Task: Create a due date automation trigger when advanced on, 2 working days after a card is due add dates starting in less than 1 days at 11:00 AM.
Action: Mouse moved to (971, 300)
Screenshot: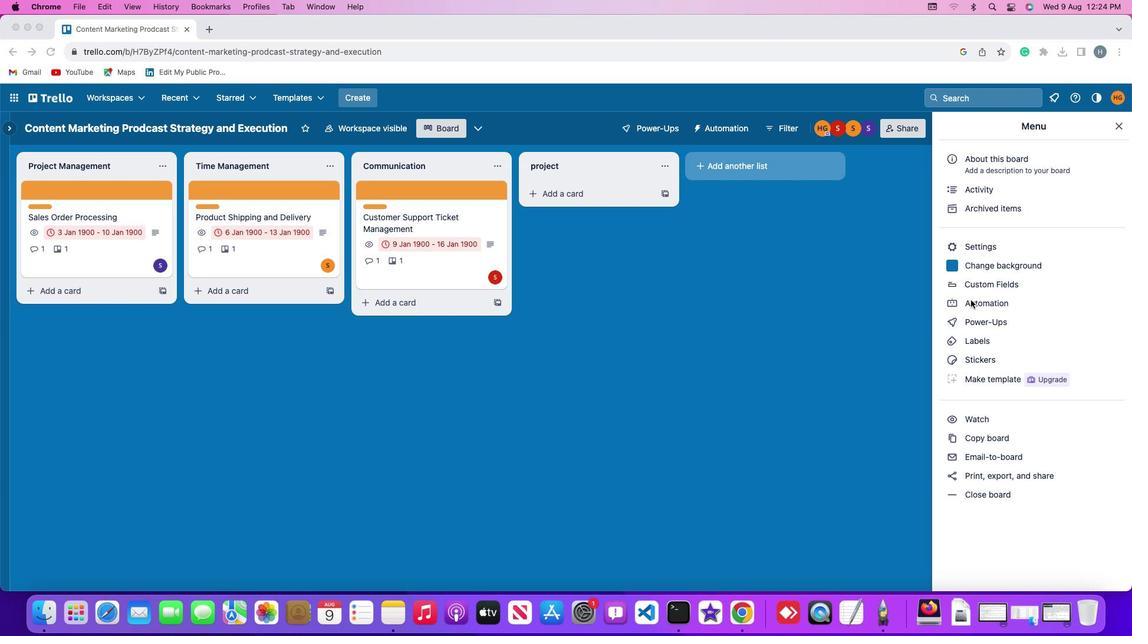 
Action: Mouse pressed left at (971, 300)
Screenshot: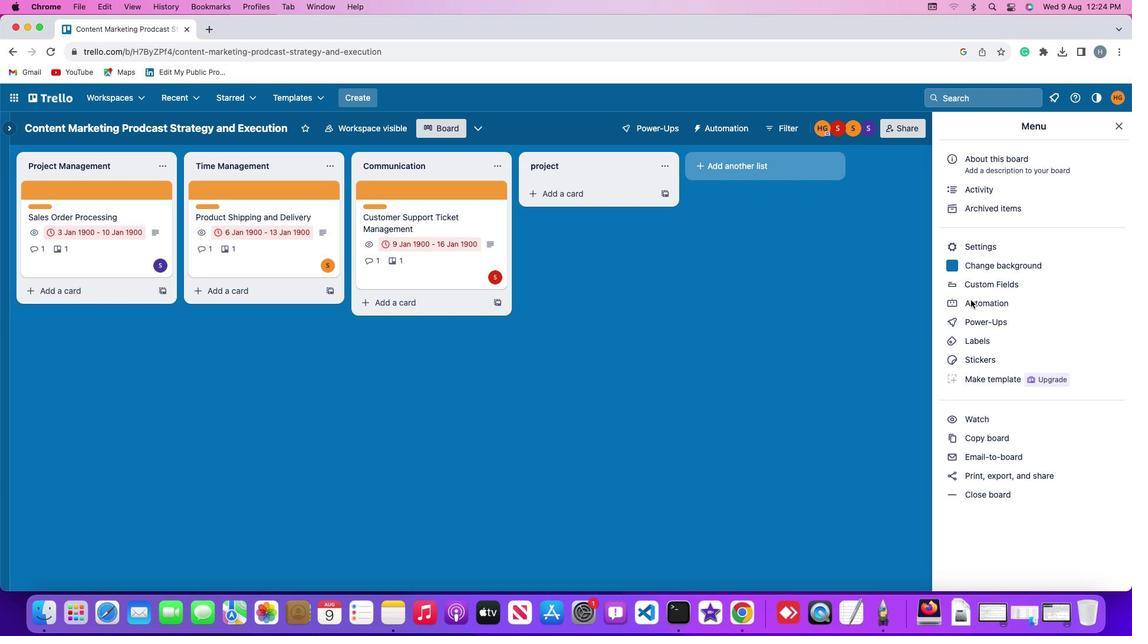 
Action: Mouse pressed left at (971, 300)
Screenshot: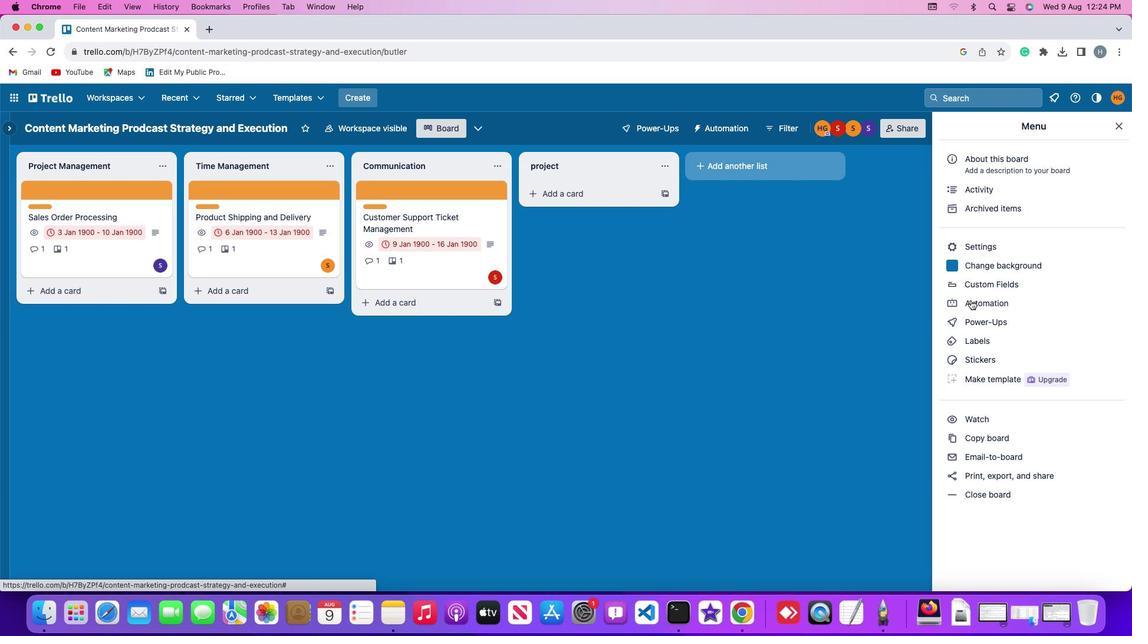 
Action: Mouse moved to (54, 276)
Screenshot: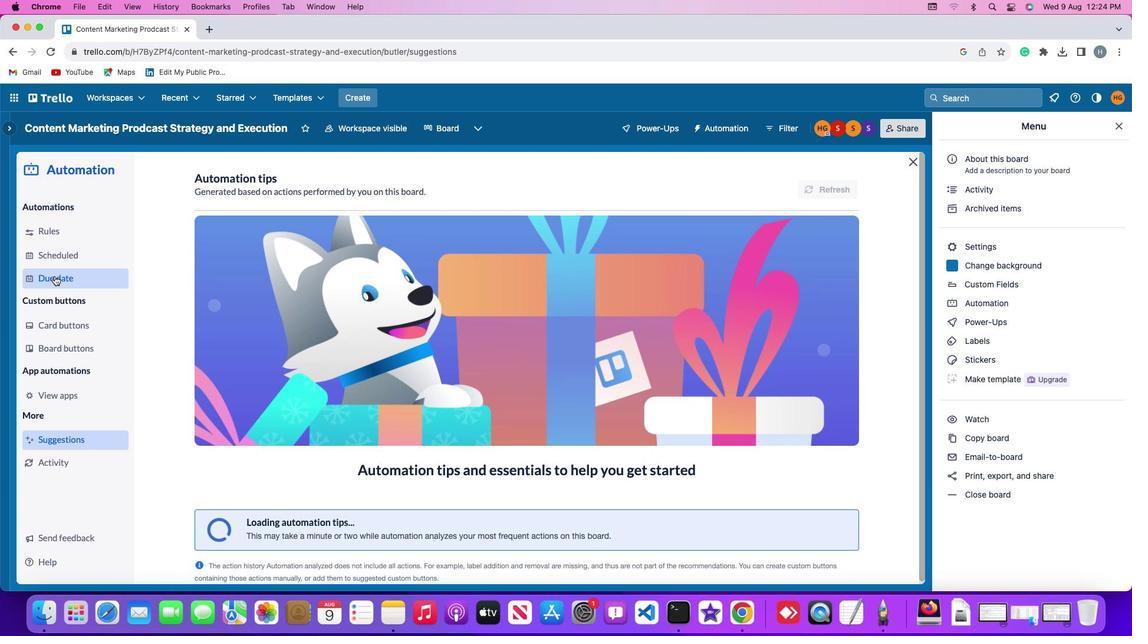 
Action: Mouse pressed left at (54, 276)
Screenshot: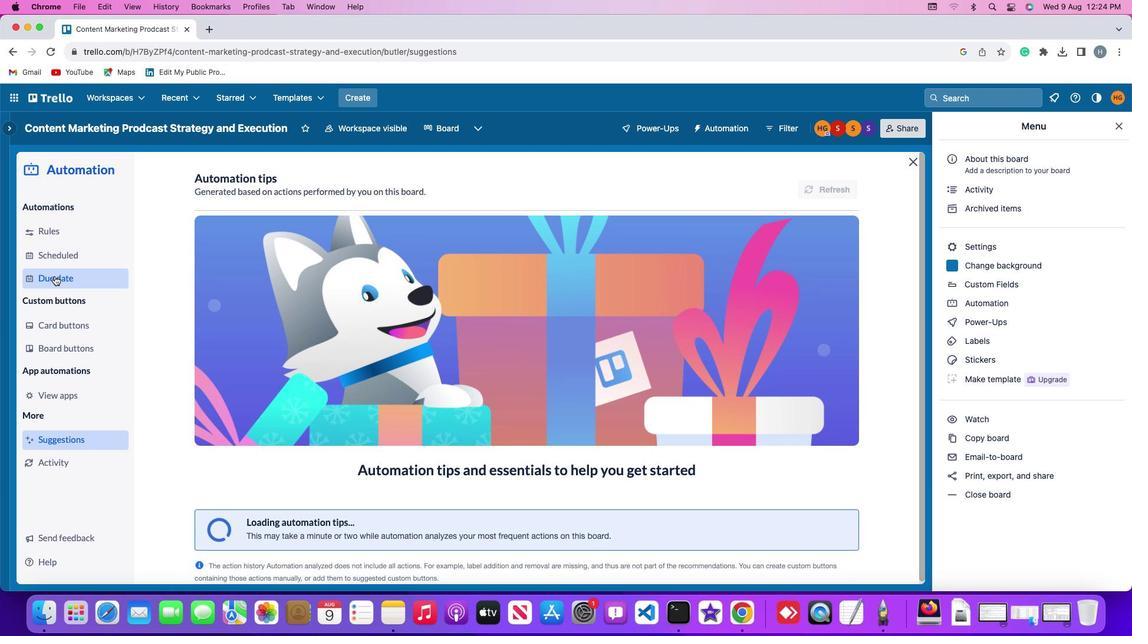 
Action: Mouse moved to (795, 182)
Screenshot: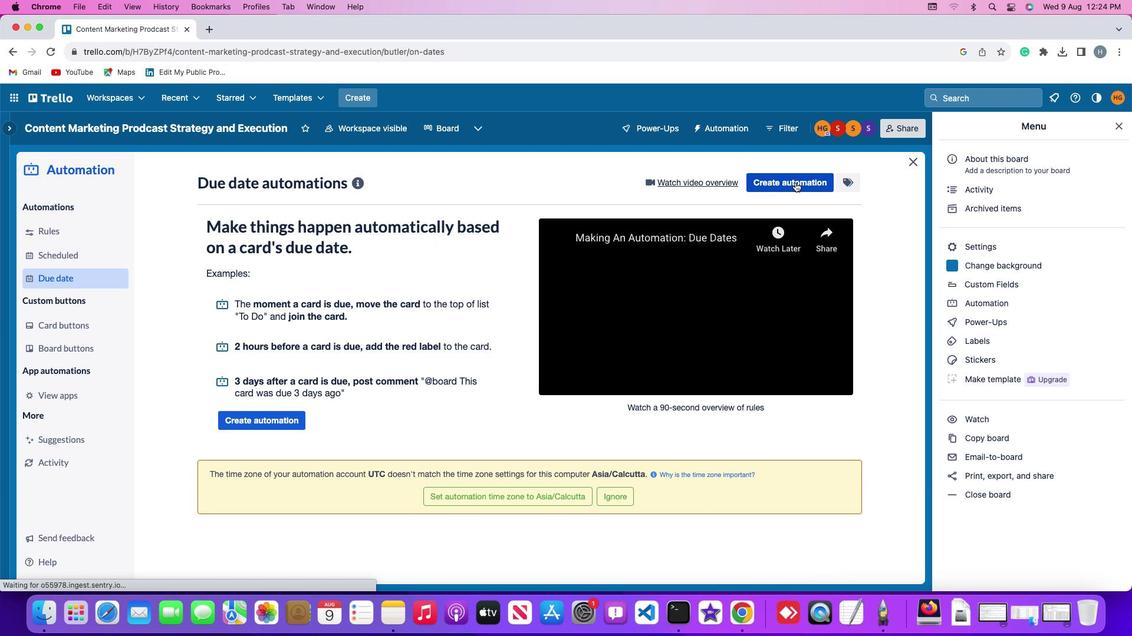 
Action: Mouse pressed left at (795, 182)
Screenshot: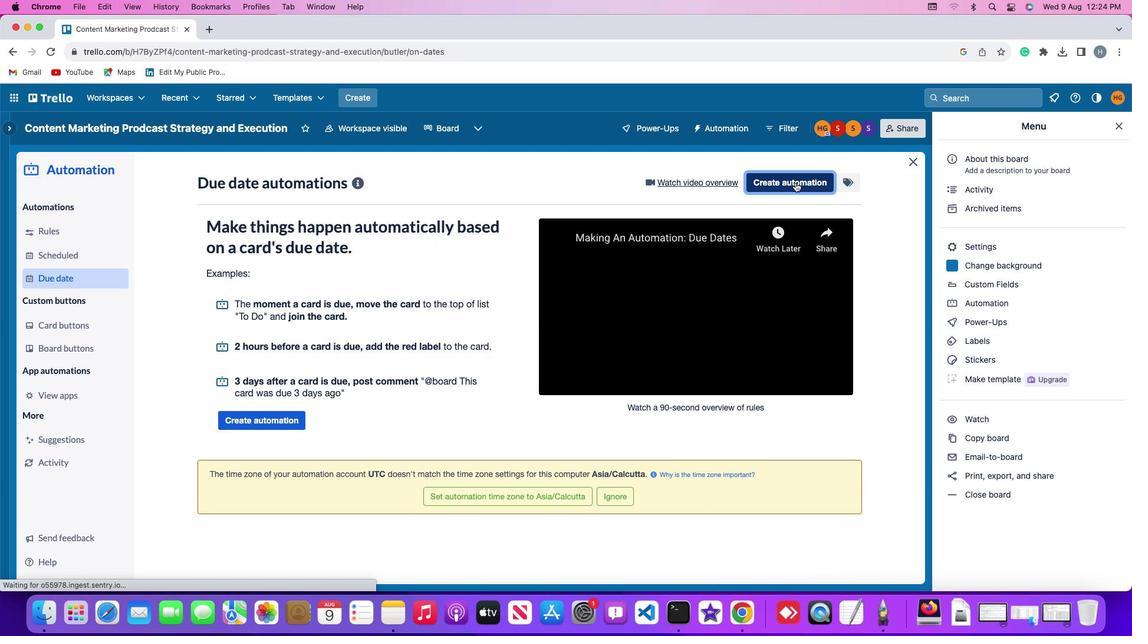 
Action: Mouse moved to (352, 293)
Screenshot: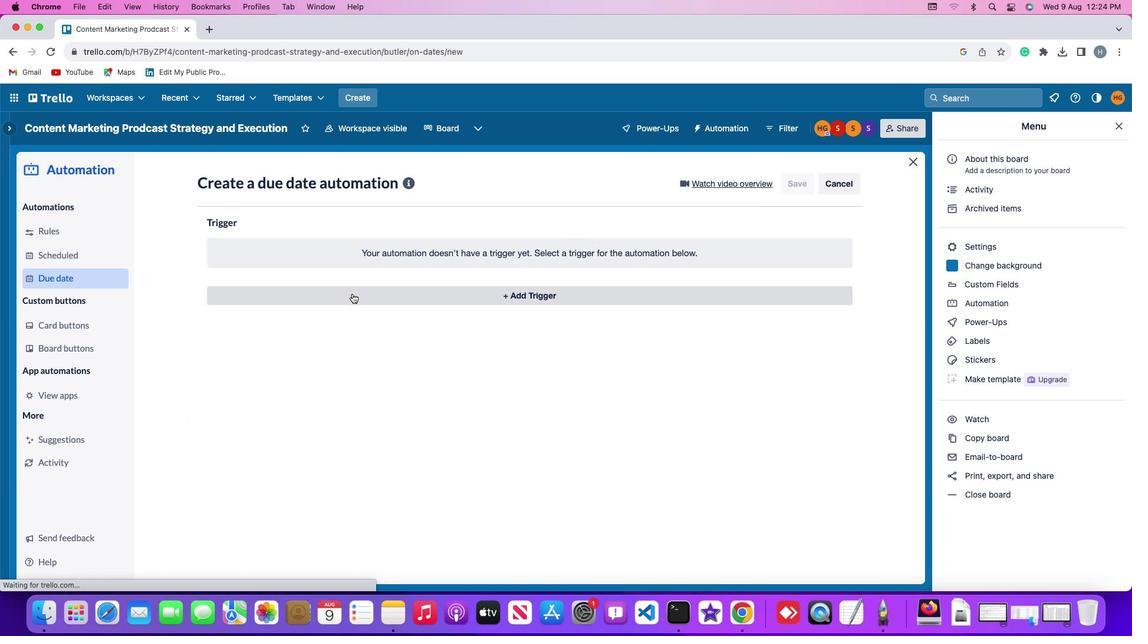 
Action: Mouse pressed left at (352, 293)
Screenshot: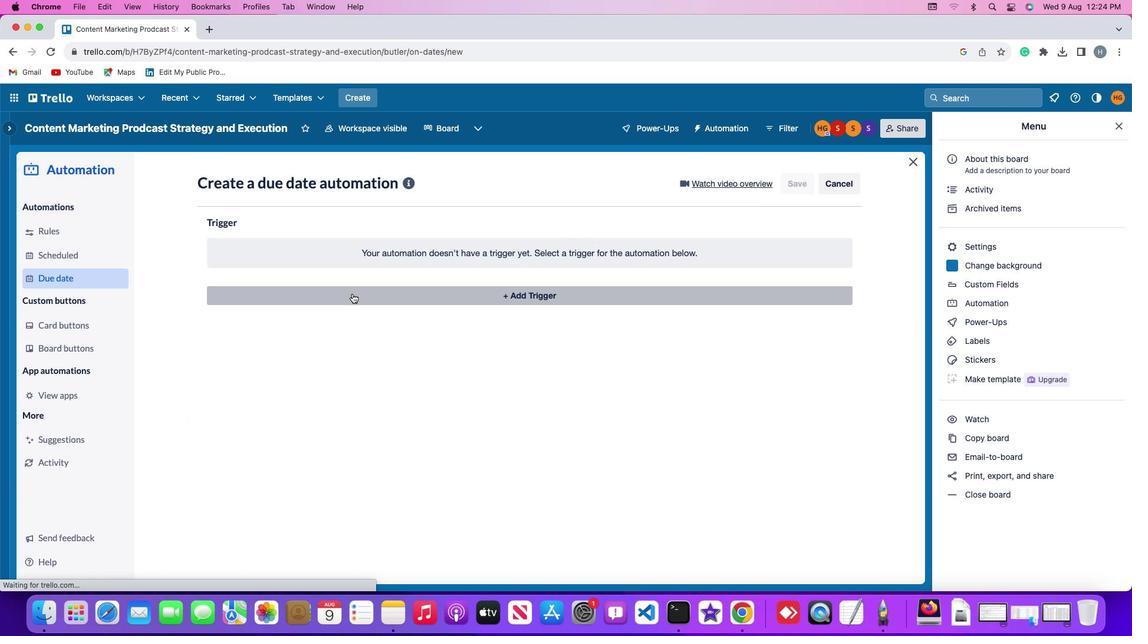 
Action: Mouse moved to (232, 472)
Screenshot: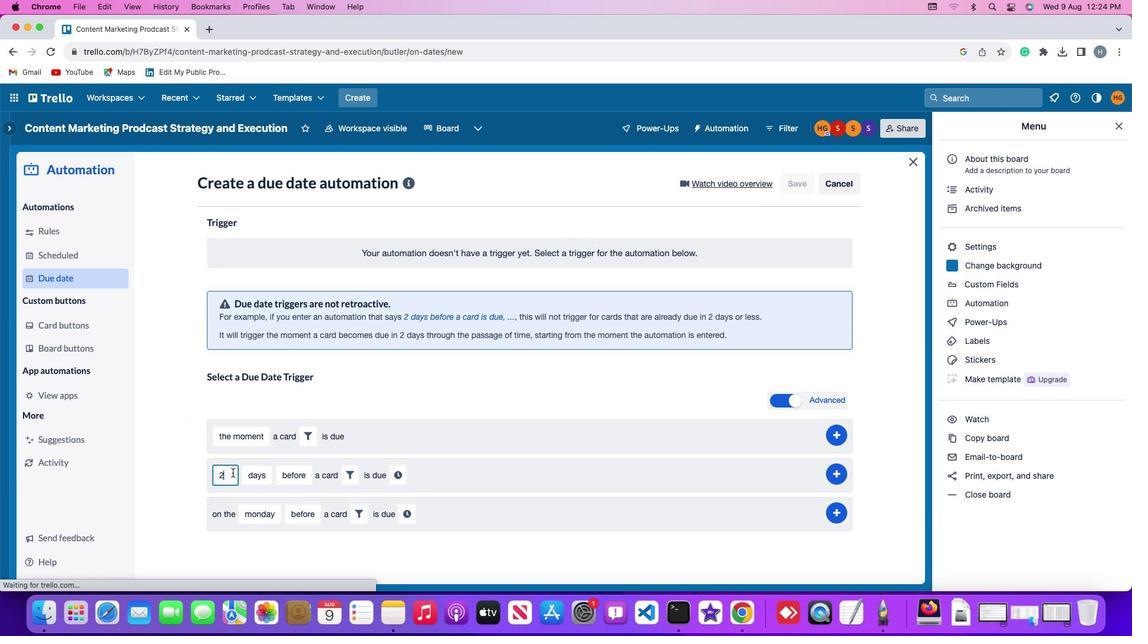 
Action: Mouse pressed left at (232, 472)
Screenshot: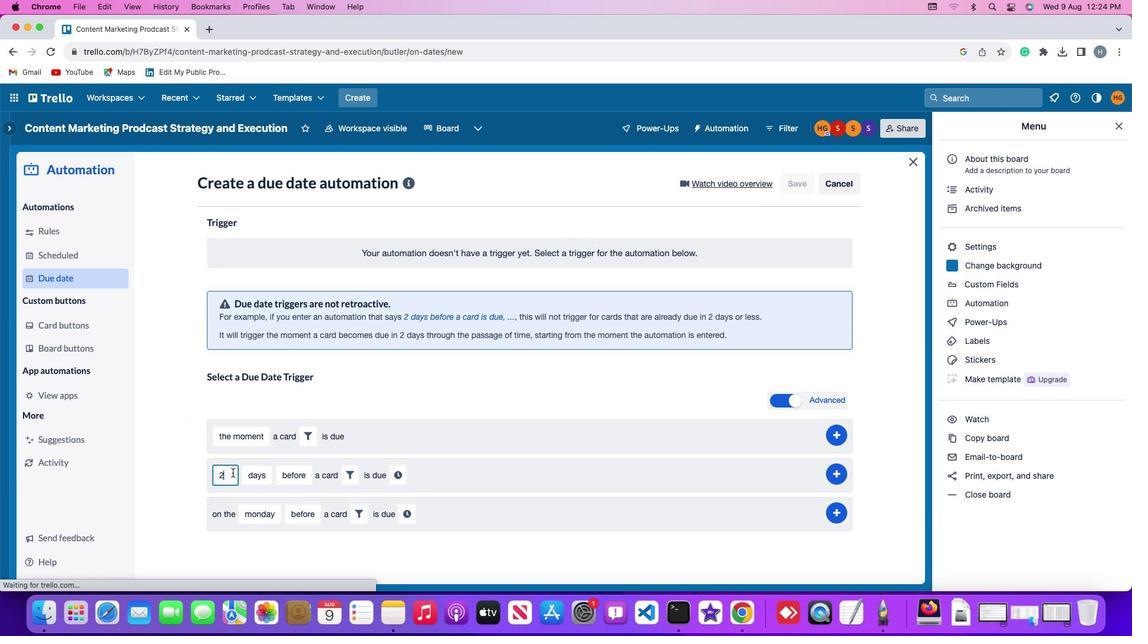 
Action: Mouse moved to (231, 472)
Screenshot: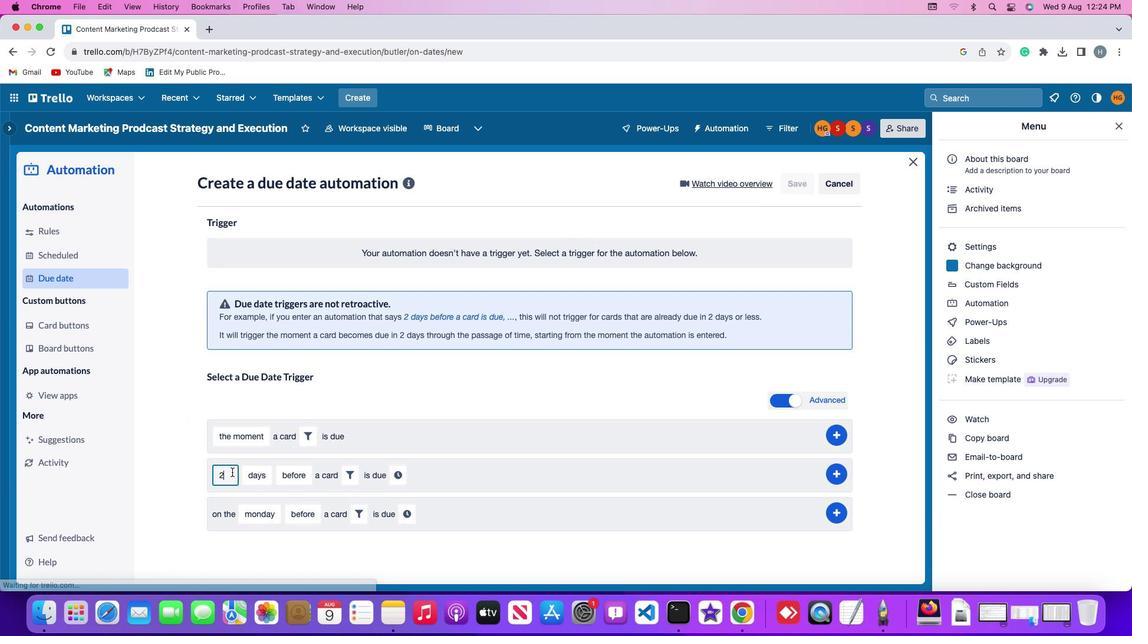 
Action: Key pressed Key.backspace
Screenshot: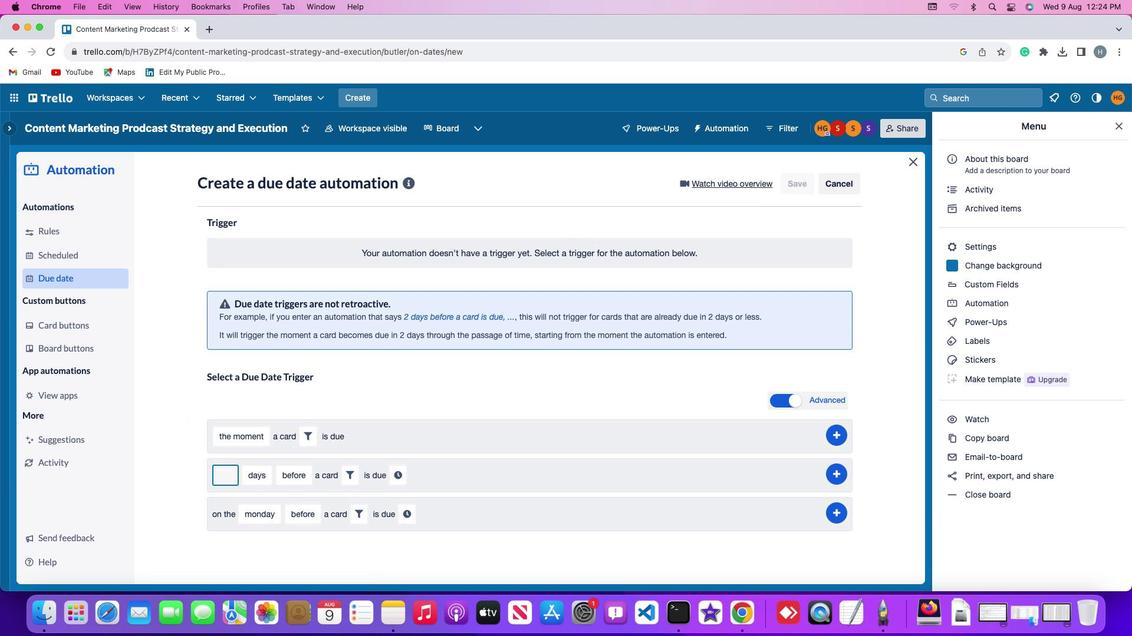 
Action: Mouse moved to (231, 472)
Screenshot: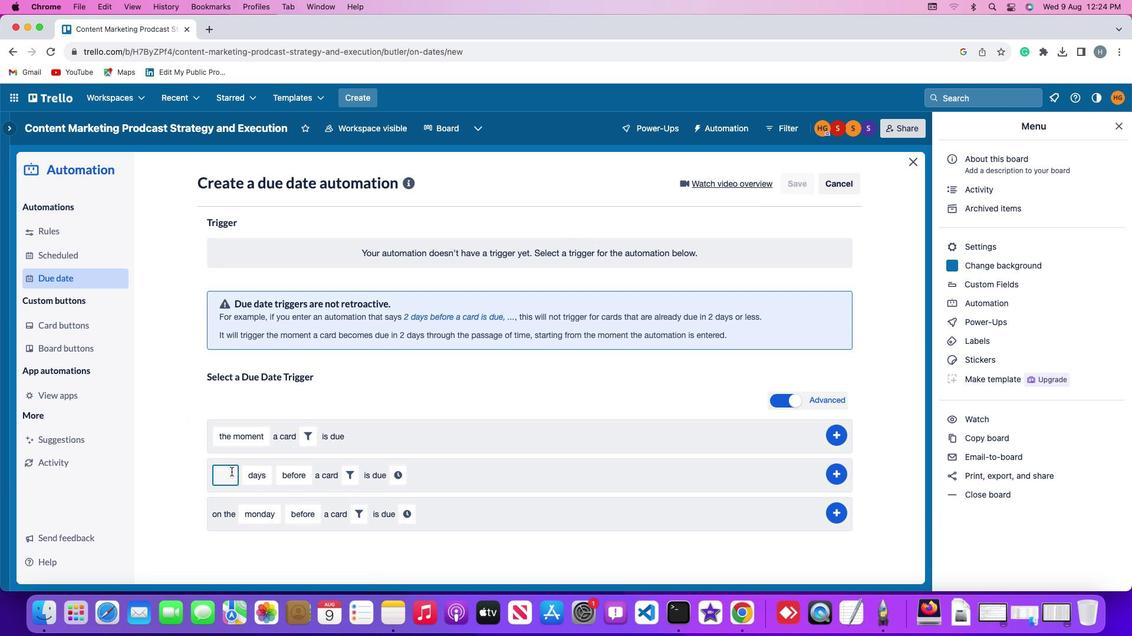 
Action: Key pressed '2'
Screenshot: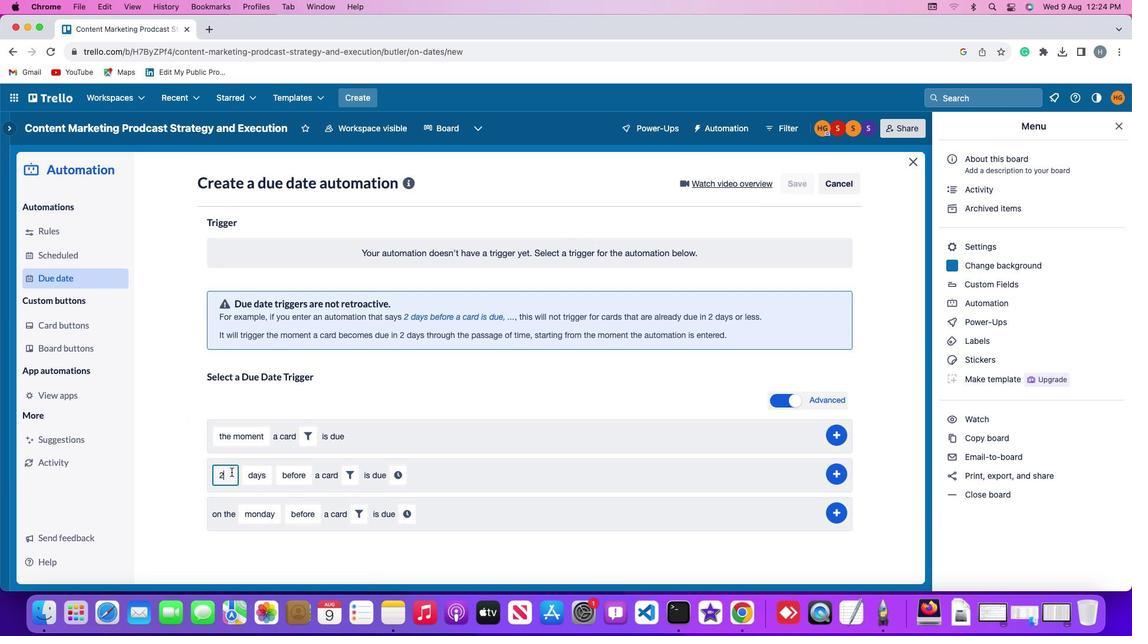 
Action: Mouse moved to (252, 476)
Screenshot: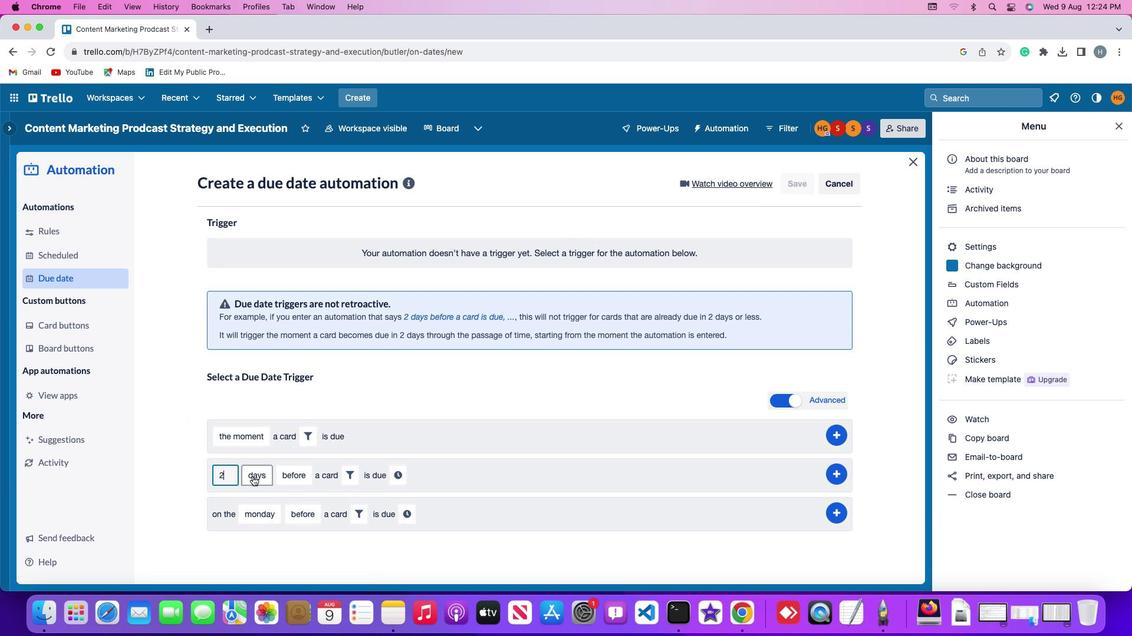 
Action: Mouse pressed left at (252, 476)
Screenshot: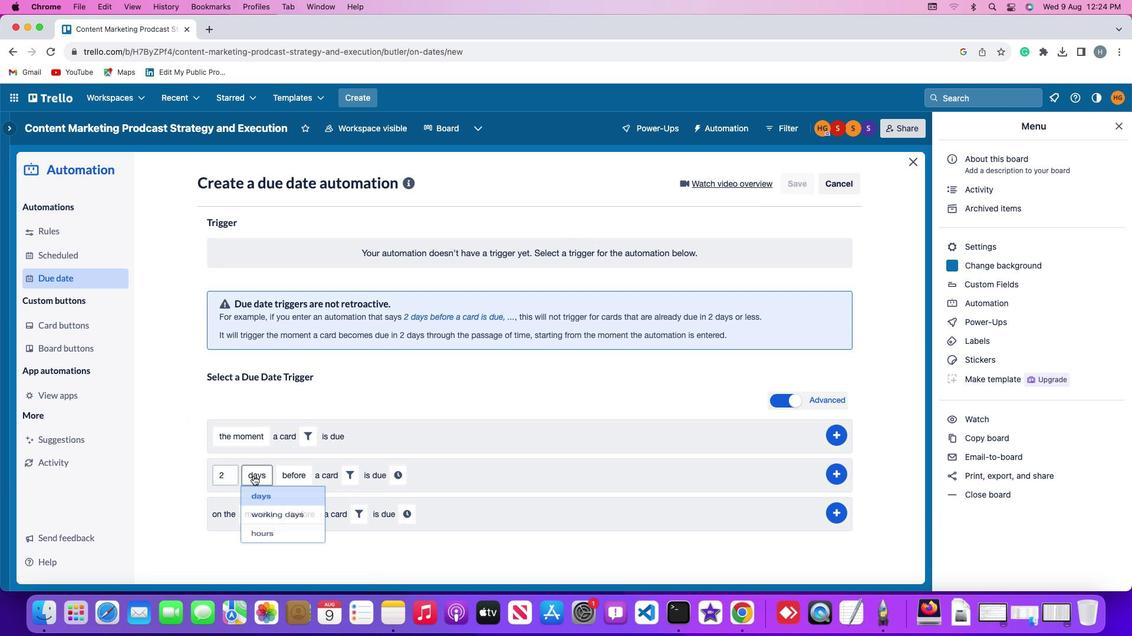 
Action: Mouse moved to (268, 518)
Screenshot: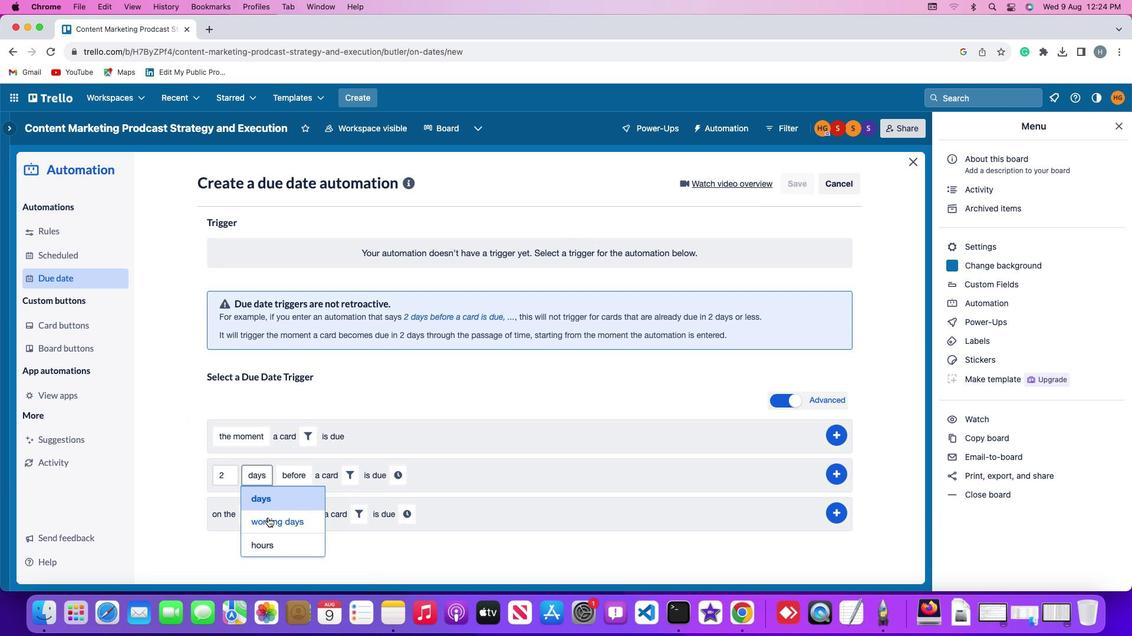 
Action: Mouse pressed left at (268, 518)
Screenshot: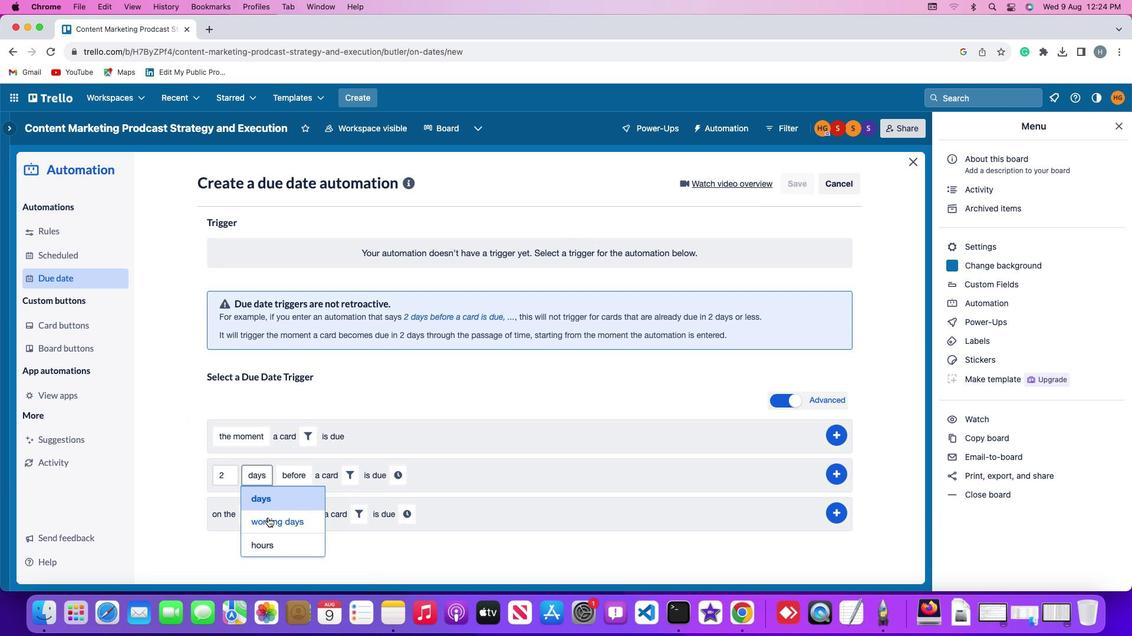 
Action: Mouse moved to (318, 478)
Screenshot: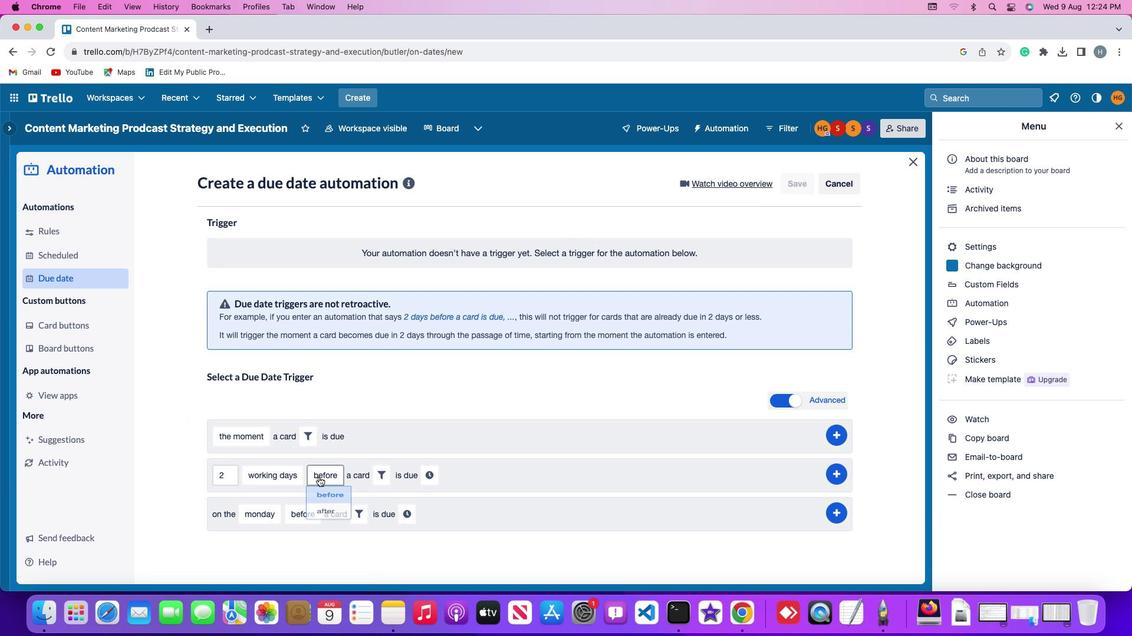 
Action: Mouse pressed left at (318, 478)
Screenshot: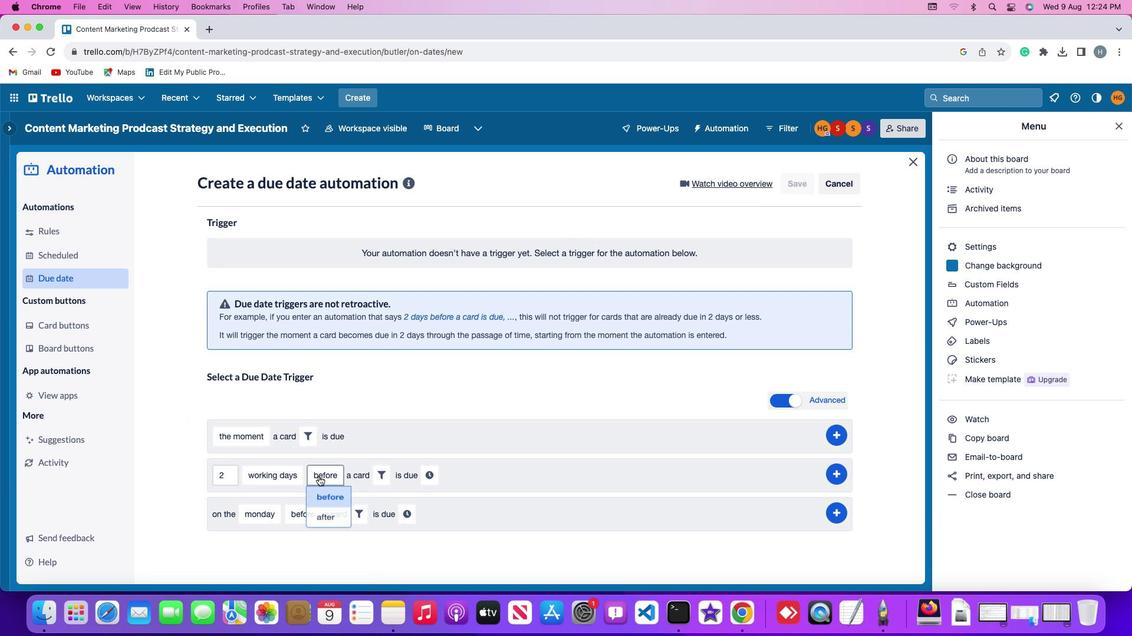 
Action: Mouse moved to (323, 524)
Screenshot: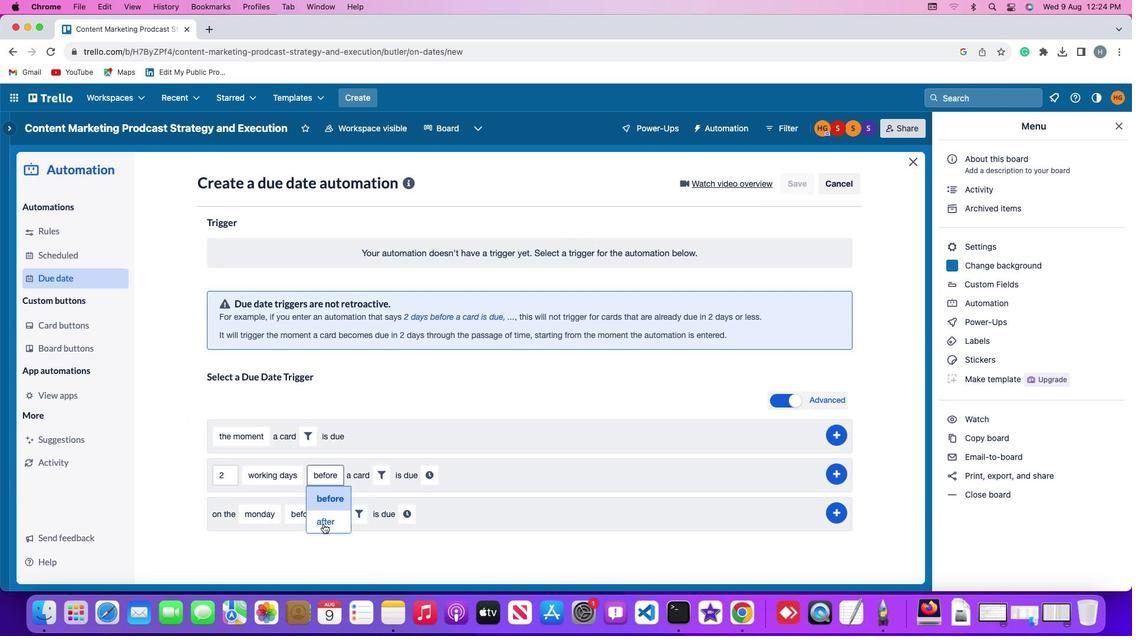 
Action: Mouse pressed left at (323, 524)
Screenshot: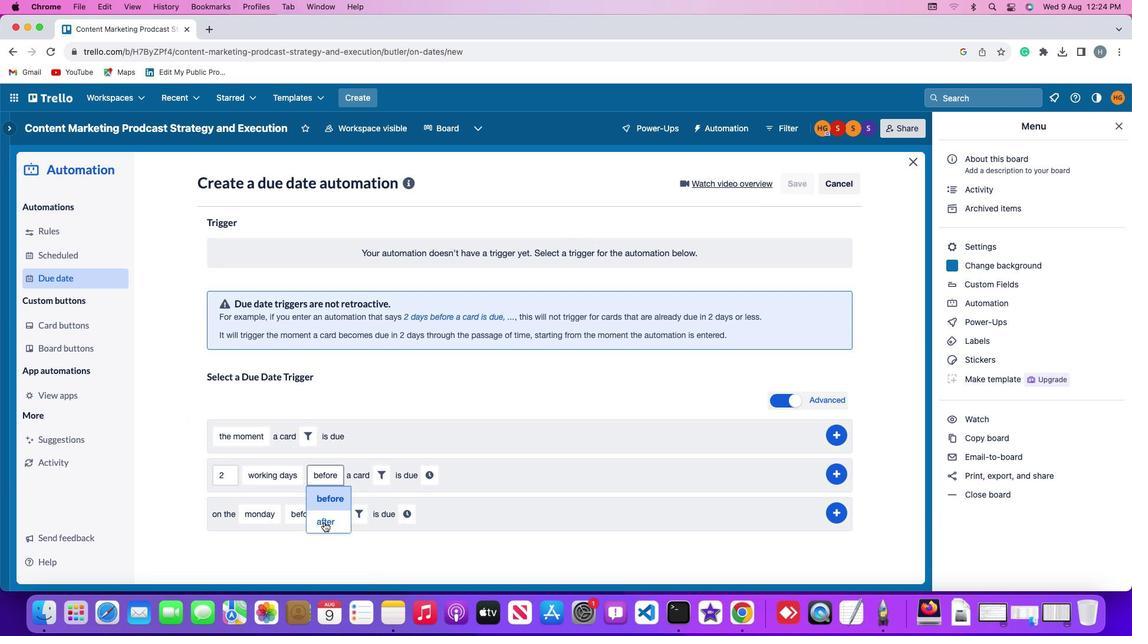 
Action: Mouse moved to (371, 471)
Screenshot: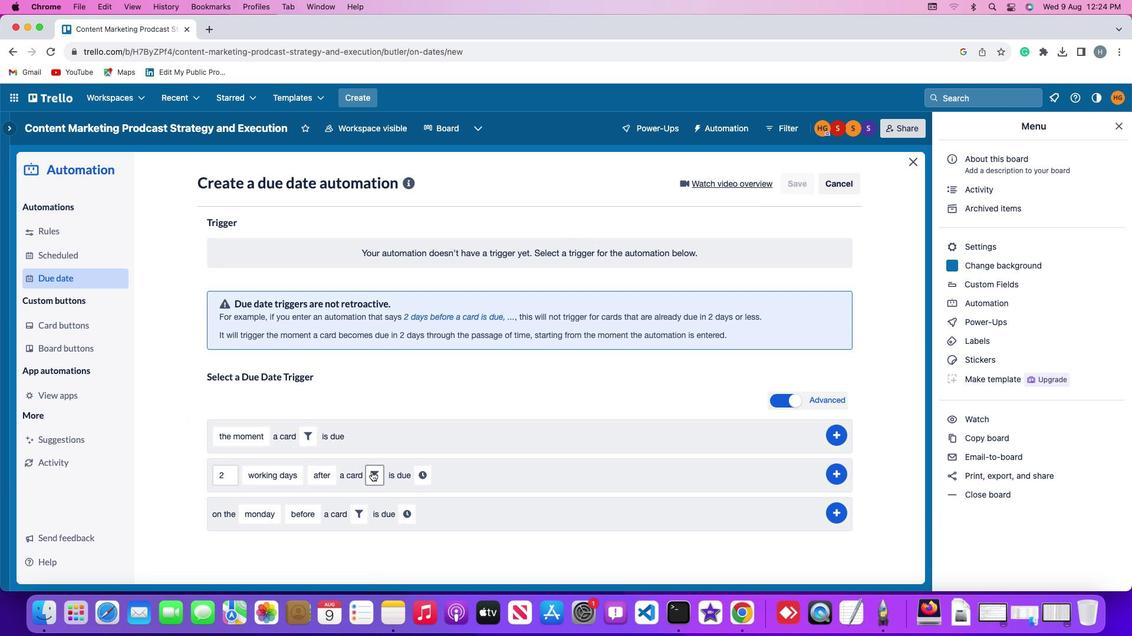 
Action: Mouse pressed left at (371, 471)
Screenshot: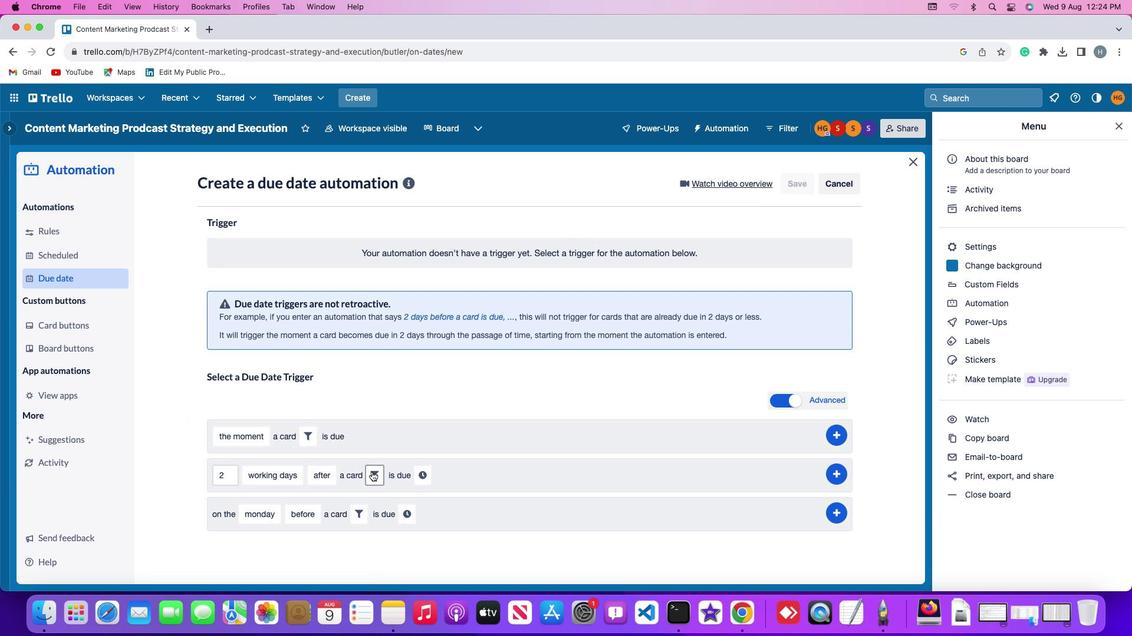 
Action: Mouse moved to (442, 514)
Screenshot: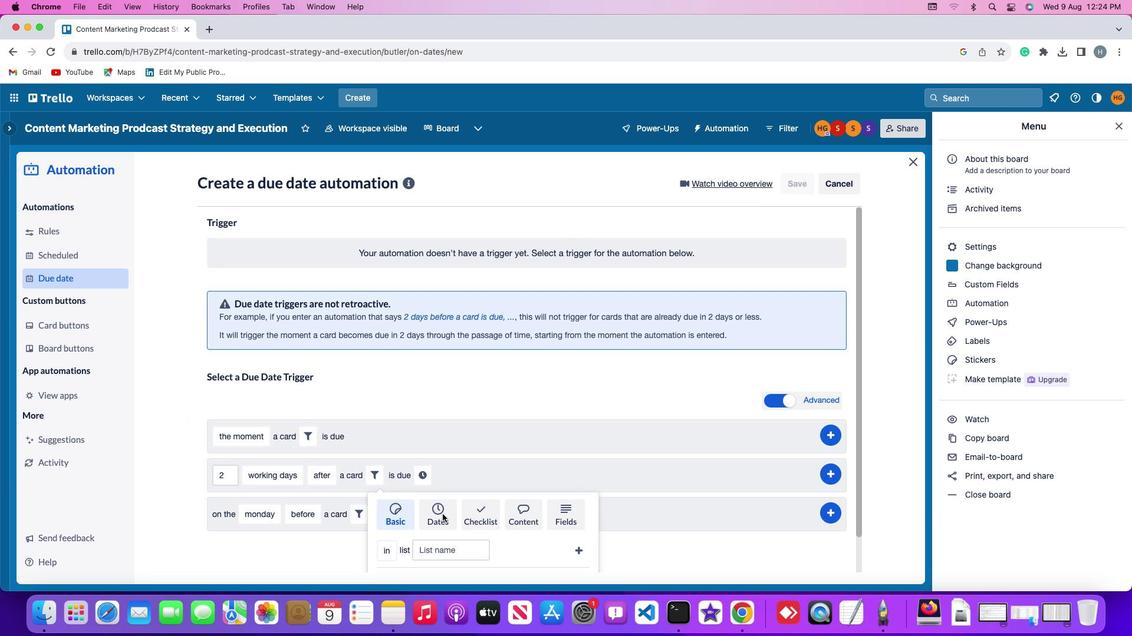 
Action: Mouse pressed left at (442, 514)
Screenshot: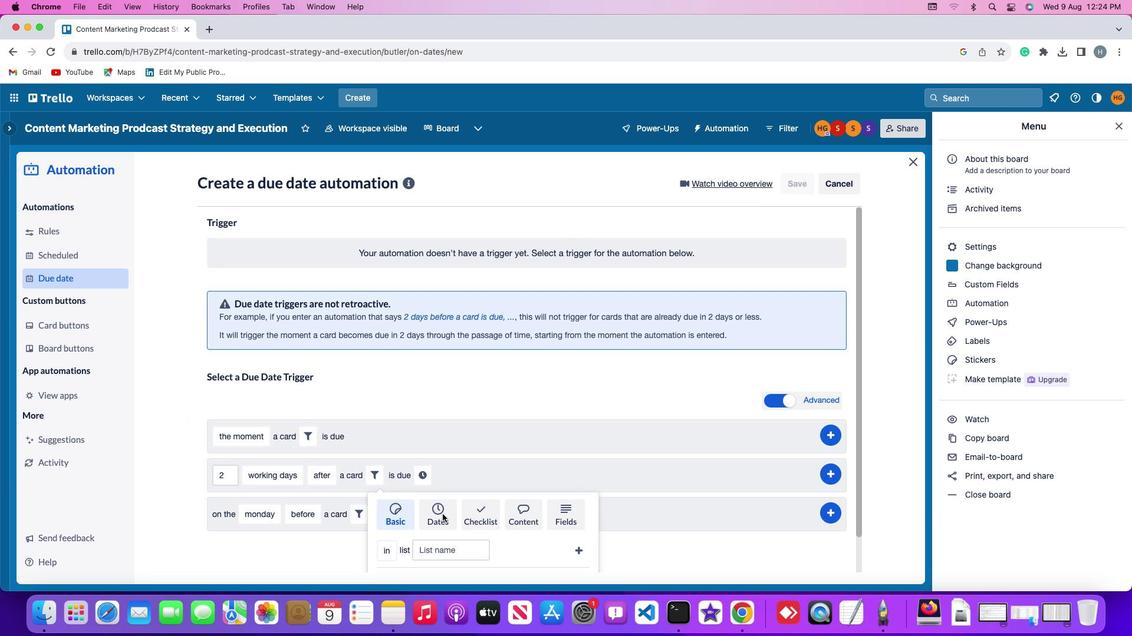 
Action: Mouse moved to (354, 535)
Screenshot: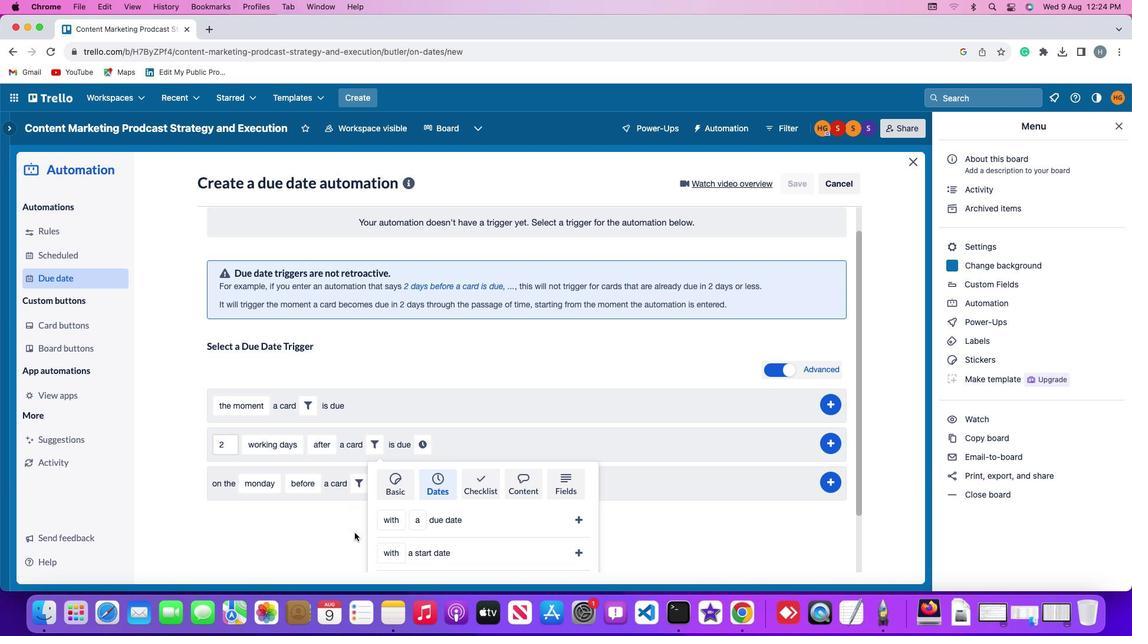 
Action: Mouse scrolled (354, 535) with delta (0, 0)
Screenshot: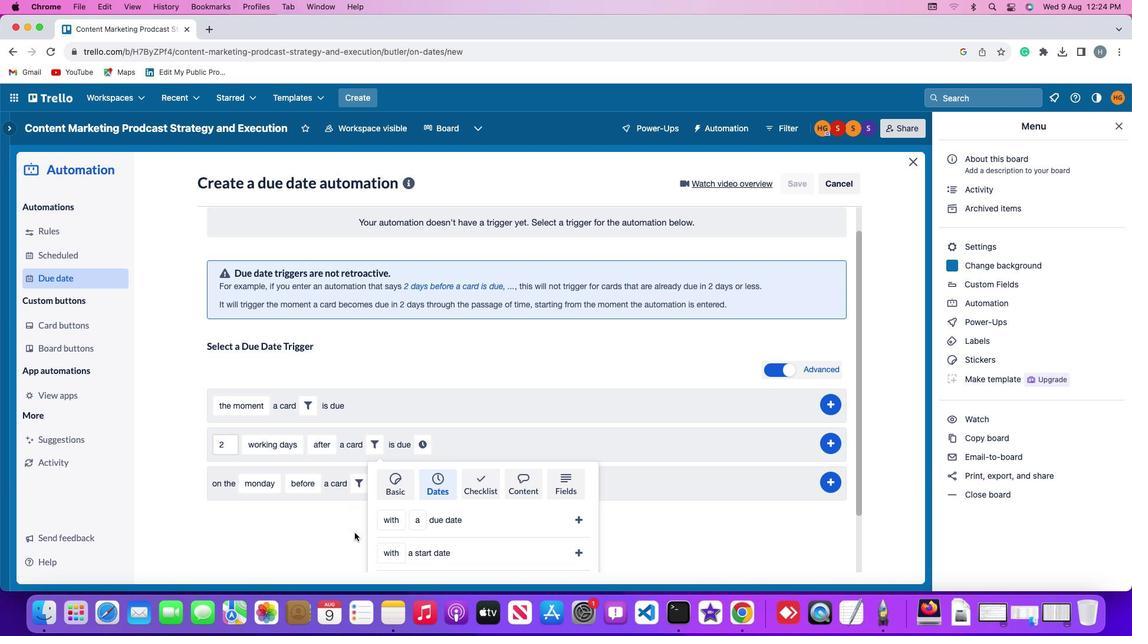 
Action: Mouse moved to (354, 533)
Screenshot: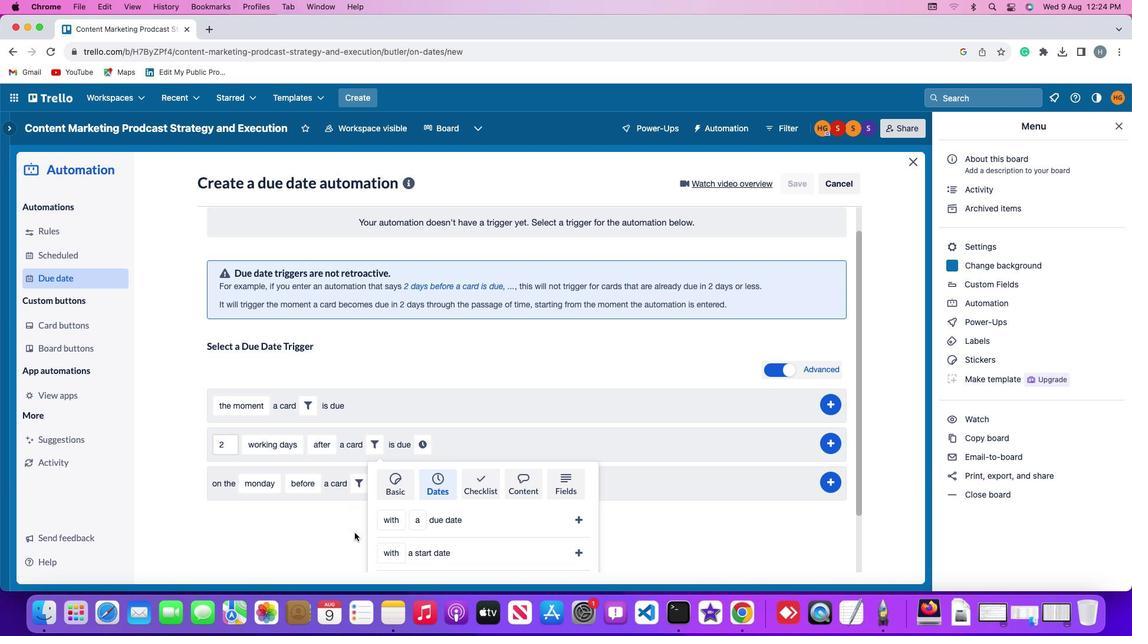 
Action: Mouse scrolled (354, 533) with delta (0, 0)
Screenshot: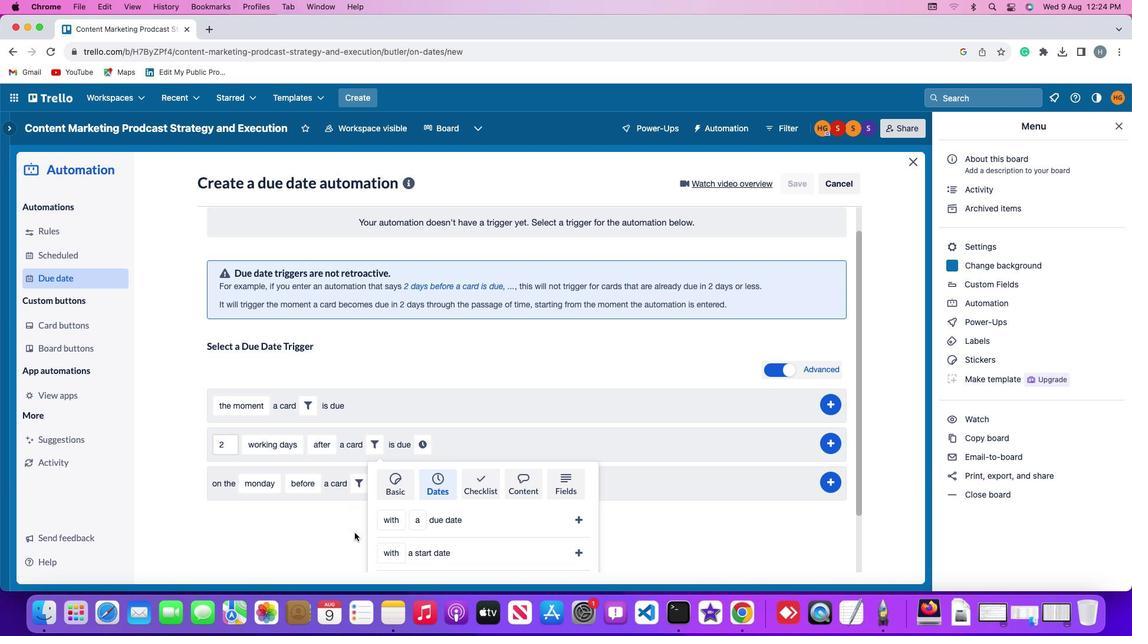 
Action: Mouse scrolled (354, 533) with delta (0, -2)
Screenshot: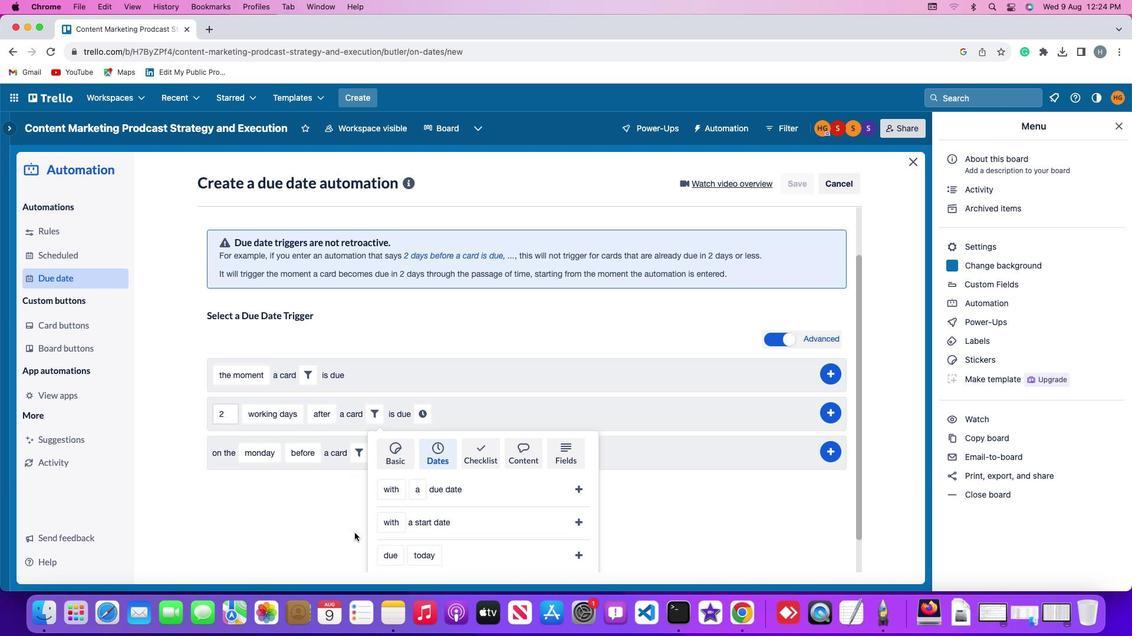 
Action: Mouse scrolled (354, 533) with delta (0, -2)
Screenshot: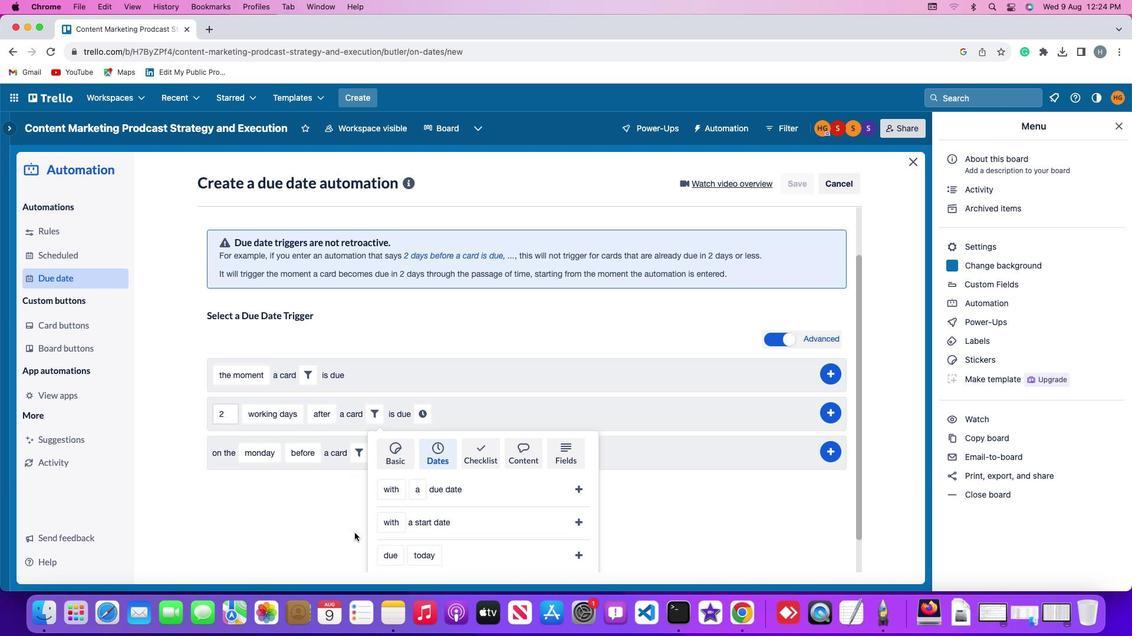 
Action: Mouse scrolled (354, 533) with delta (0, -3)
Screenshot: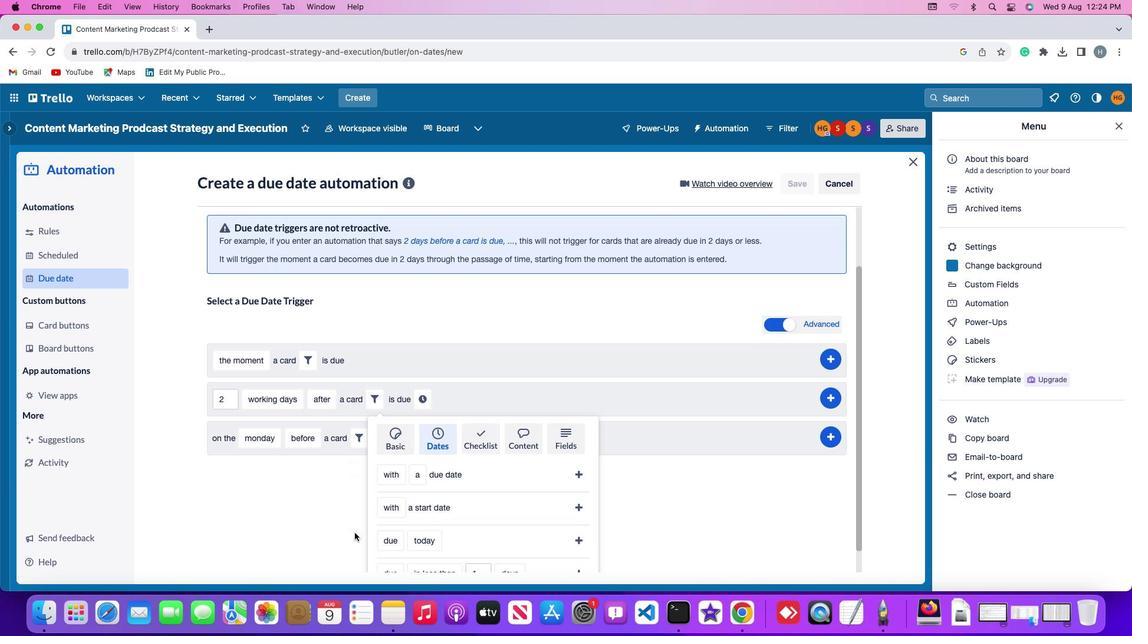 
Action: Mouse scrolled (354, 533) with delta (0, -4)
Screenshot: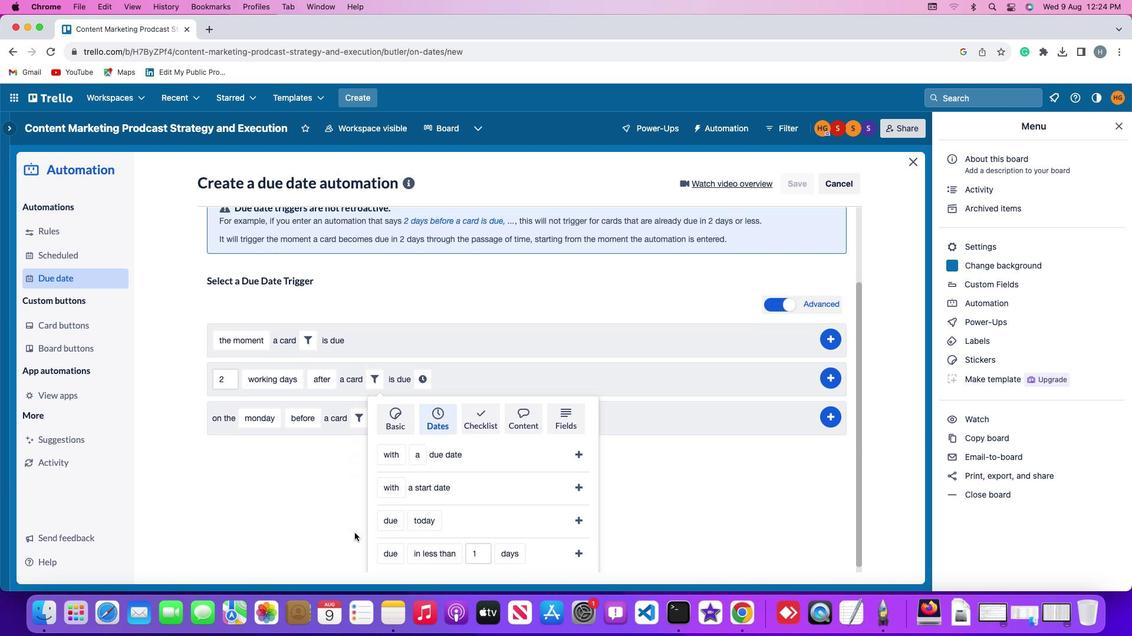 
Action: Mouse scrolled (354, 533) with delta (0, 0)
Screenshot: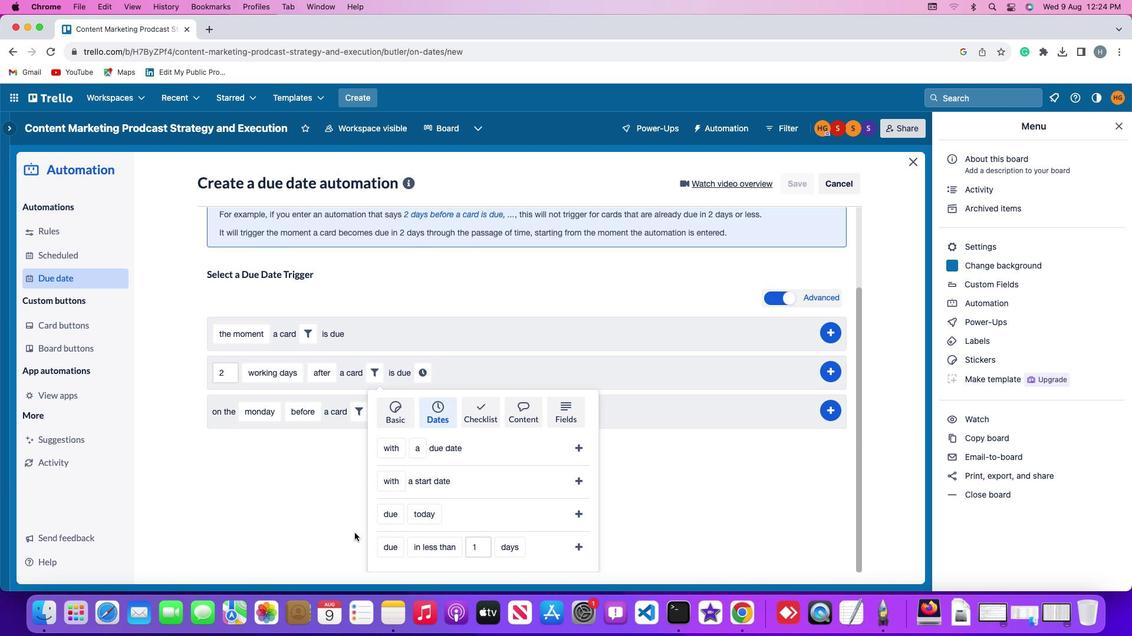 
Action: Mouse scrolled (354, 533) with delta (0, 0)
Screenshot: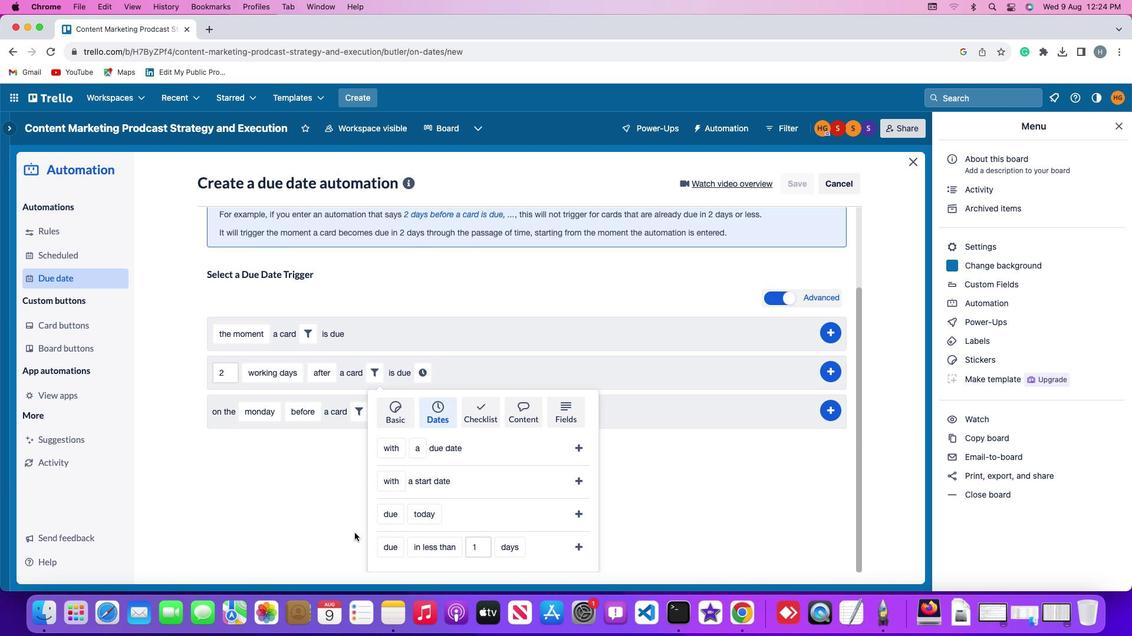 
Action: Mouse scrolled (354, 533) with delta (0, -1)
Screenshot: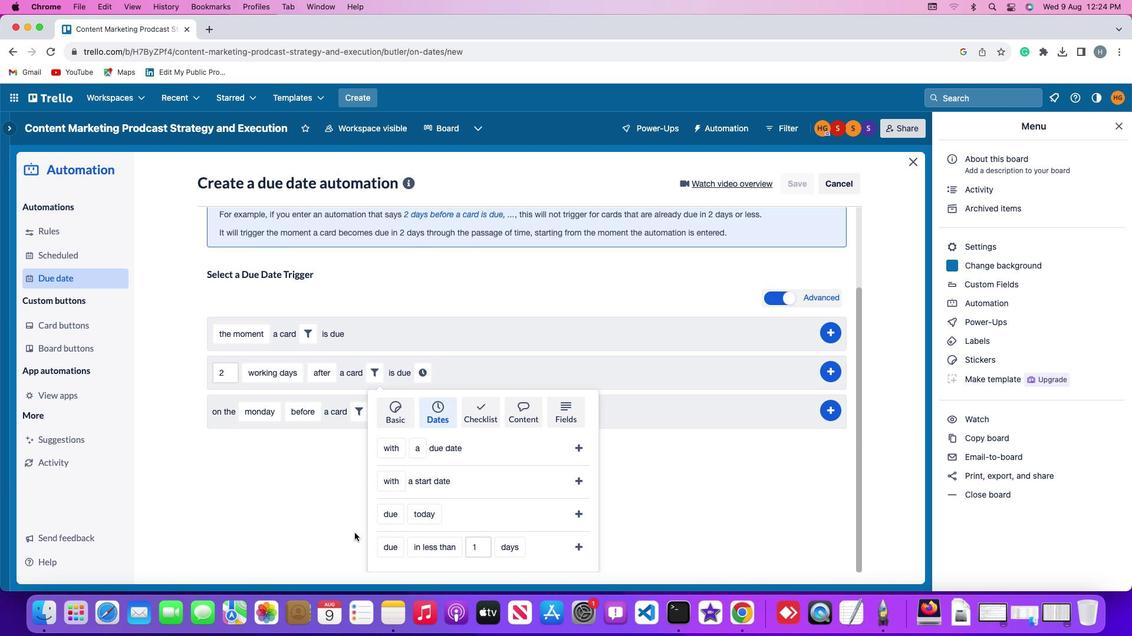 
Action: Mouse scrolled (354, 533) with delta (0, -2)
Screenshot: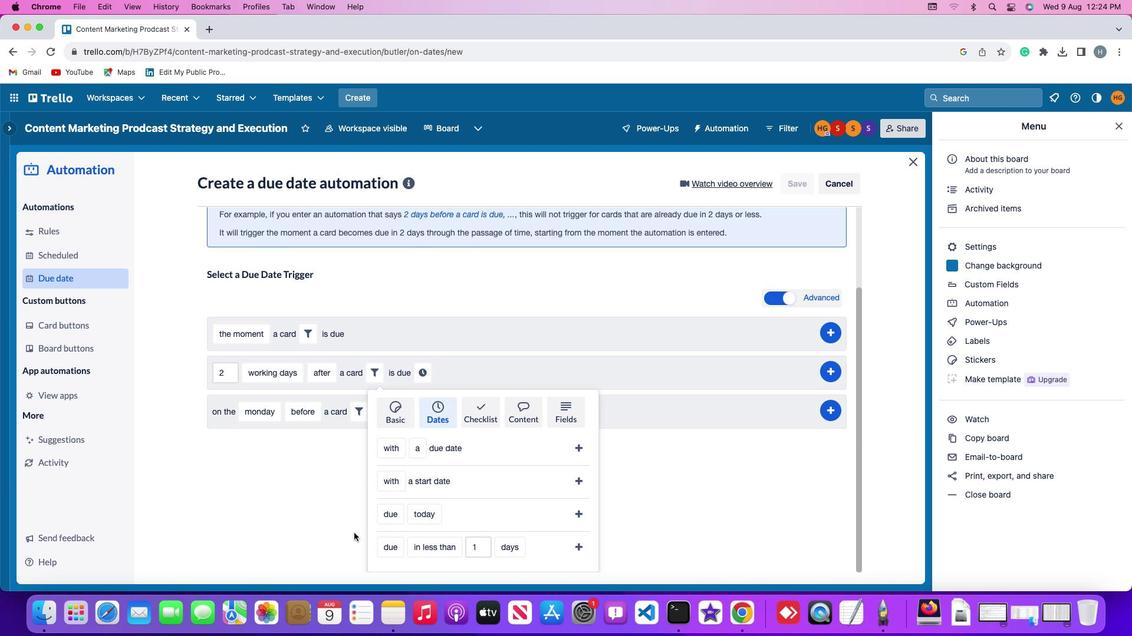 
Action: Mouse moved to (383, 541)
Screenshot: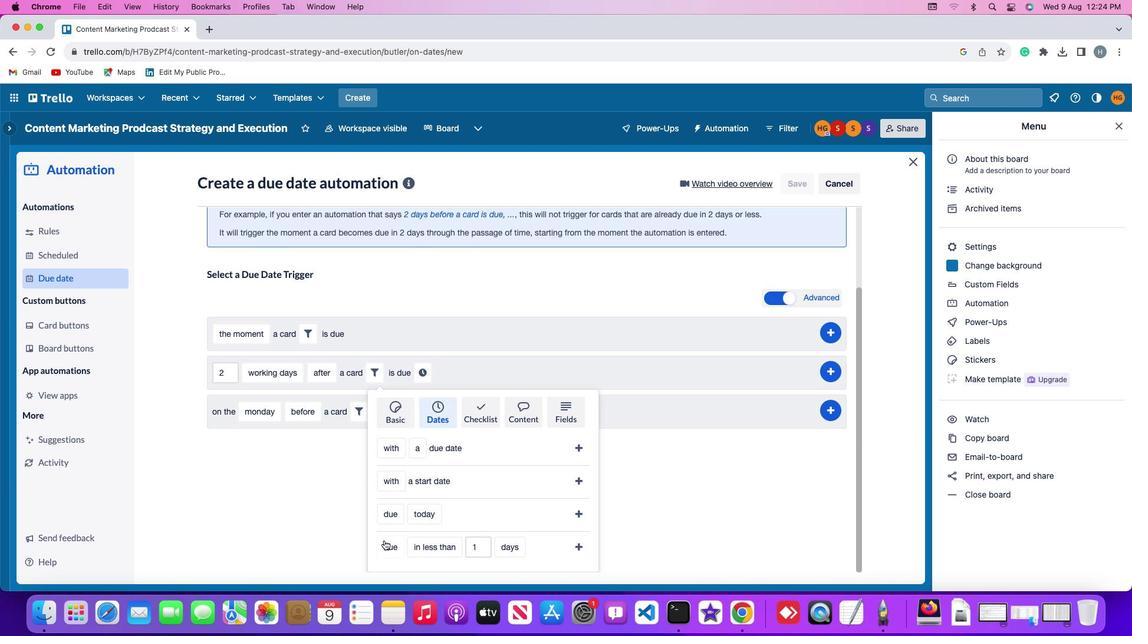 
Action: Mouse pressed left at (383, 541)
Screenshot: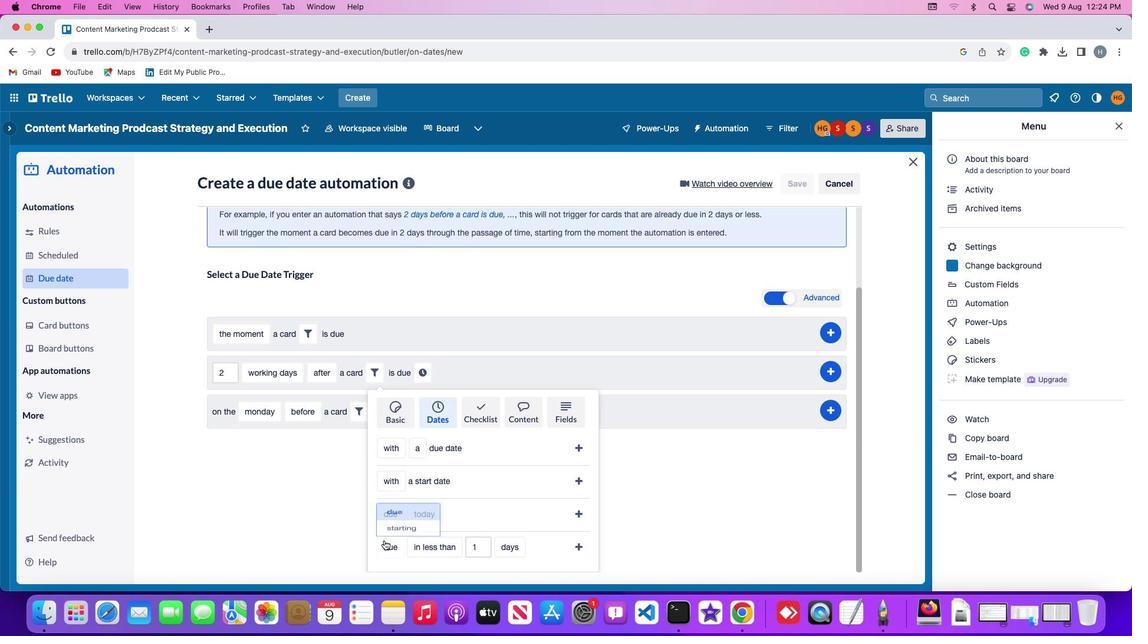 
Action: Mouse moved to (395, 525)
Screenshot: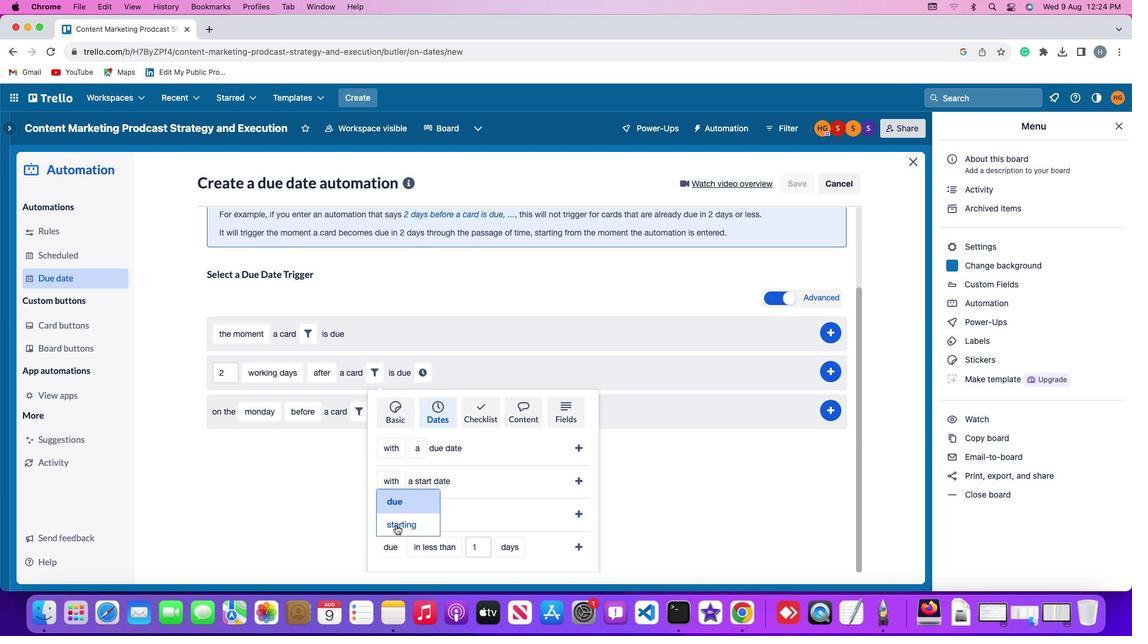 
Action: Mouse pressed left at (395, 525)
Screenshot: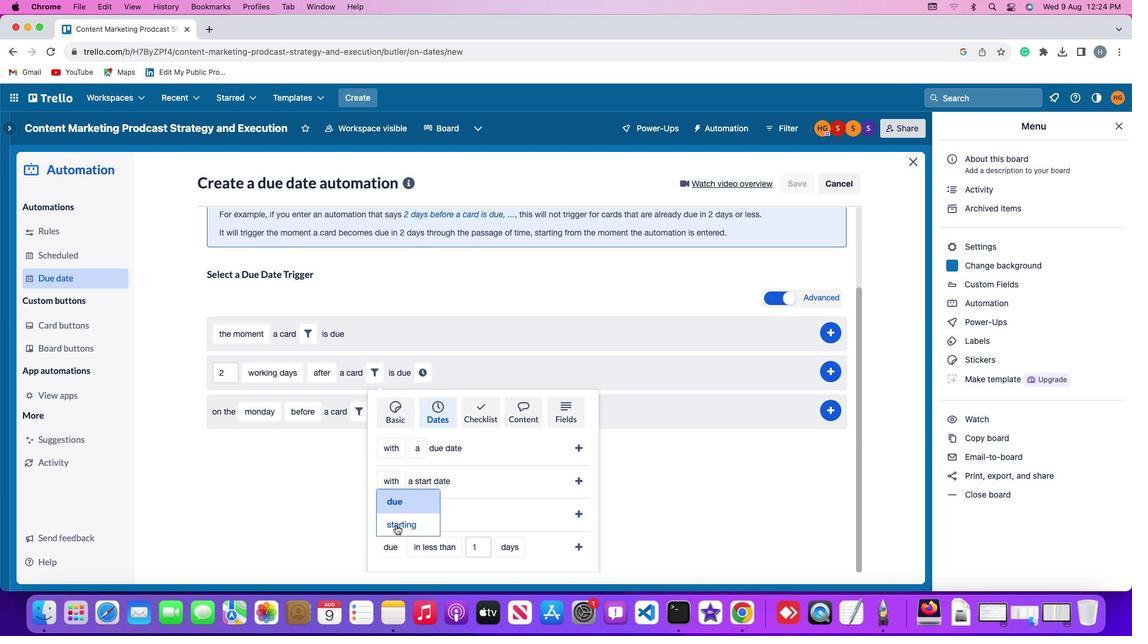 
Action: Mouse moved to (429, 554)
Screenshot: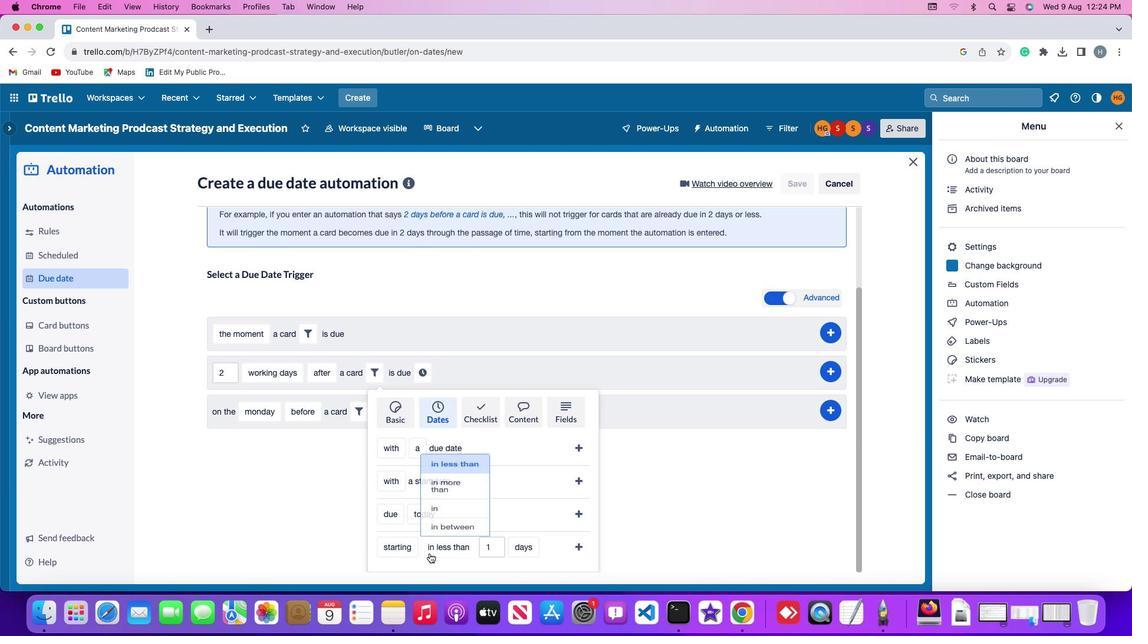 
Action: Mouse pressed left at (429, 554)
Screenshot: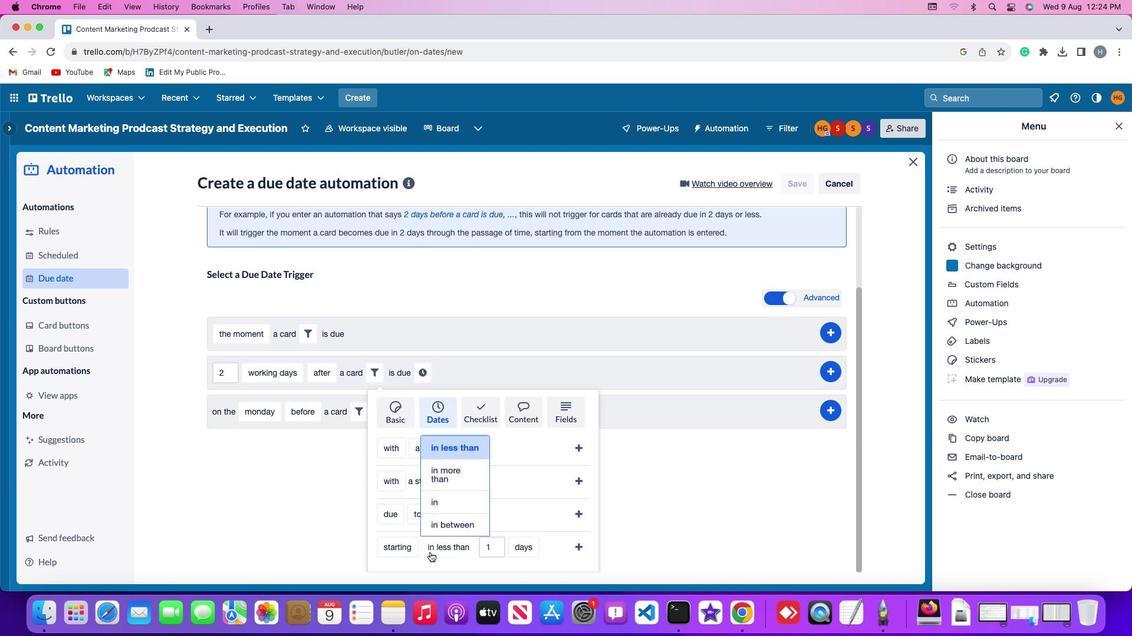 
Action: Mouse moved to (459, 449)
Screenshot: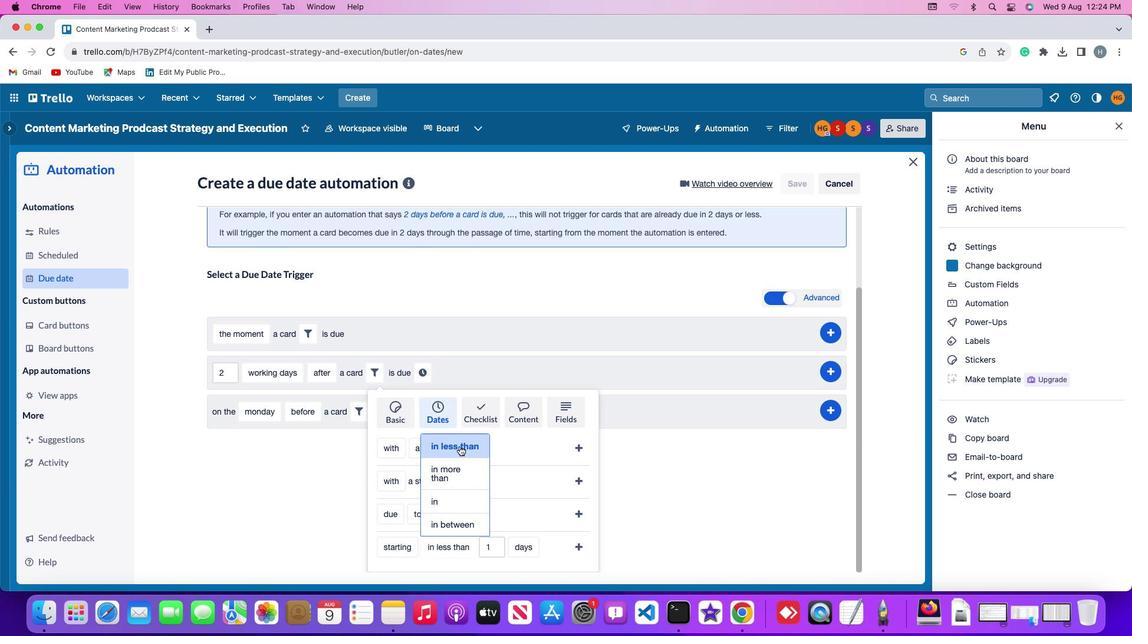 
Action: Mouse pressed left at (459, 449)
Screenshot: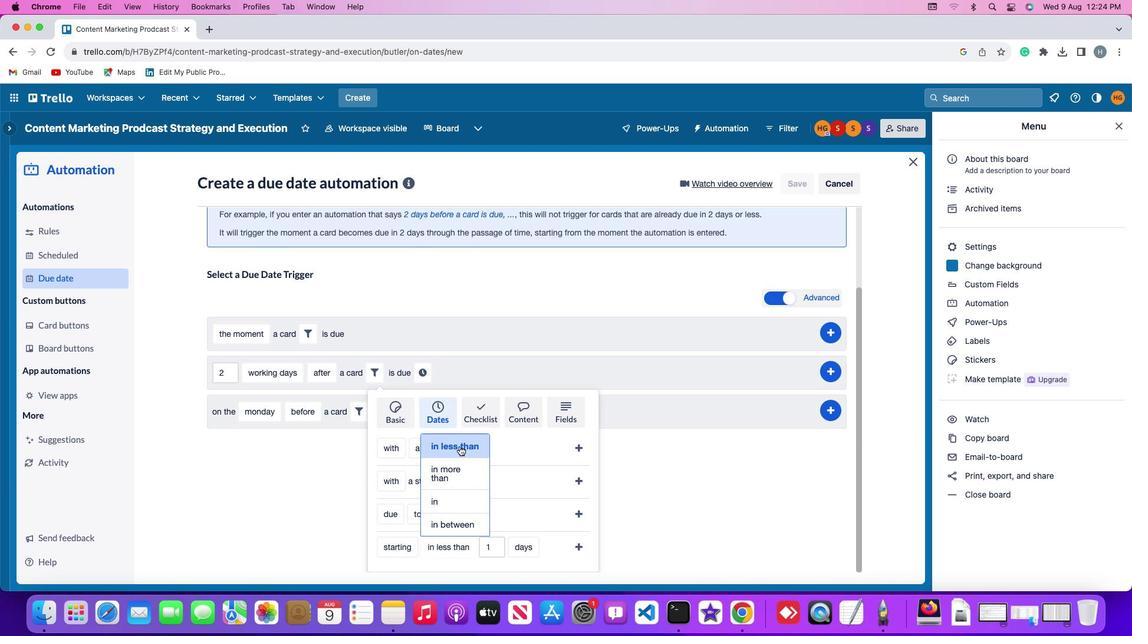 
Action: Mouse moved to (491, 546)
Screenshot: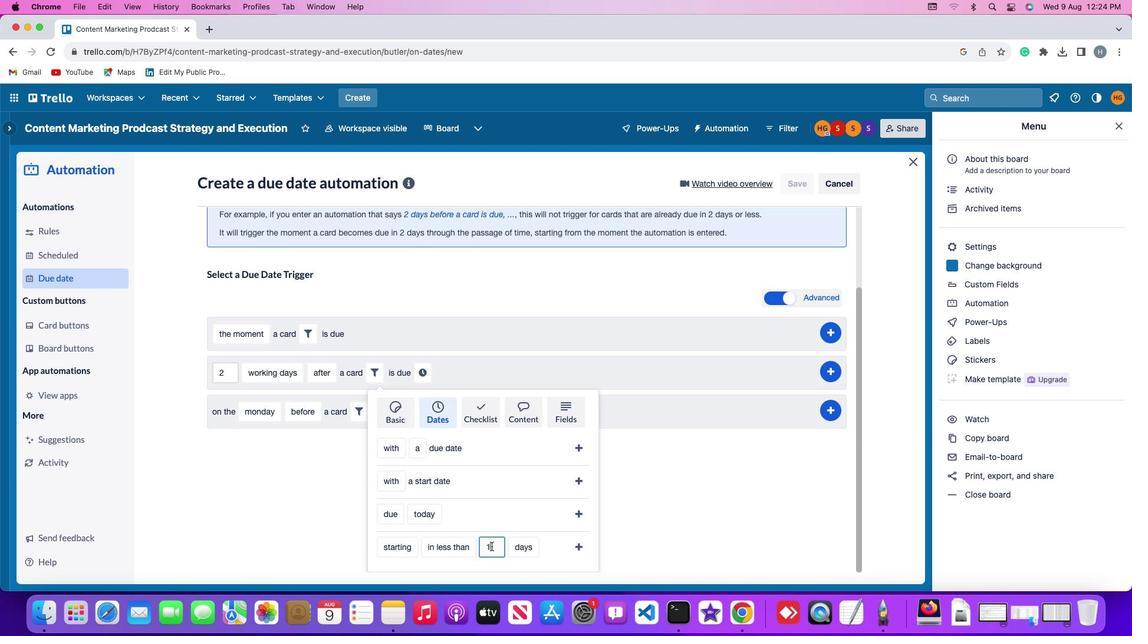 
Action: Mouse pressed left at (491, 546)
Screenshot: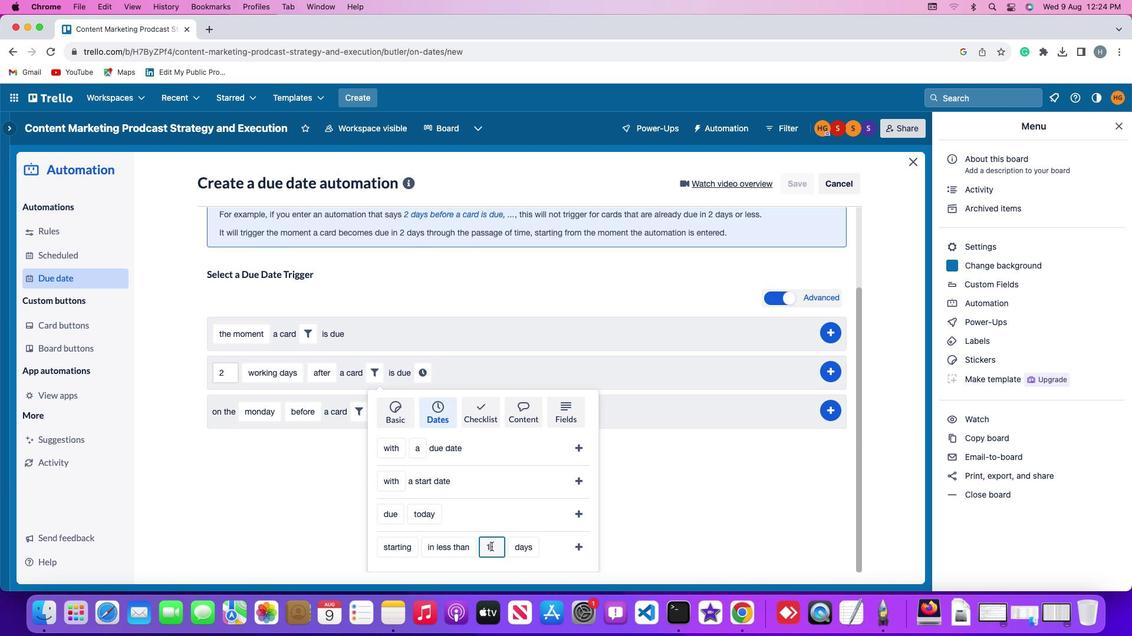 
Action: Mouse moved to (493, 544)
Screenshot: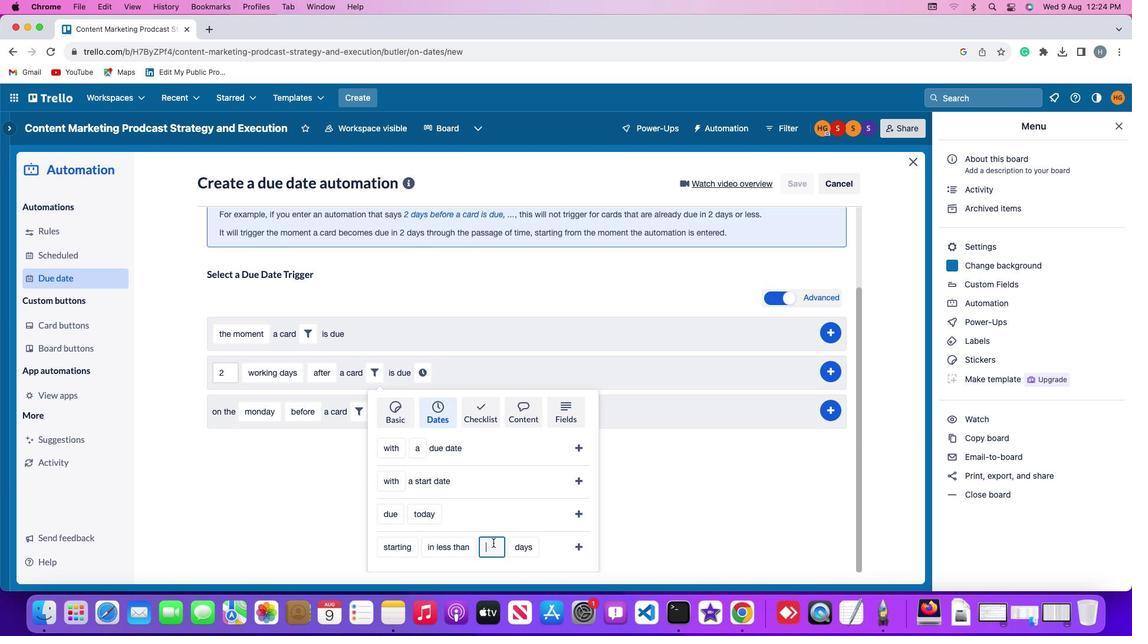 
Action: Key pressed Key.backspace
Screenshot: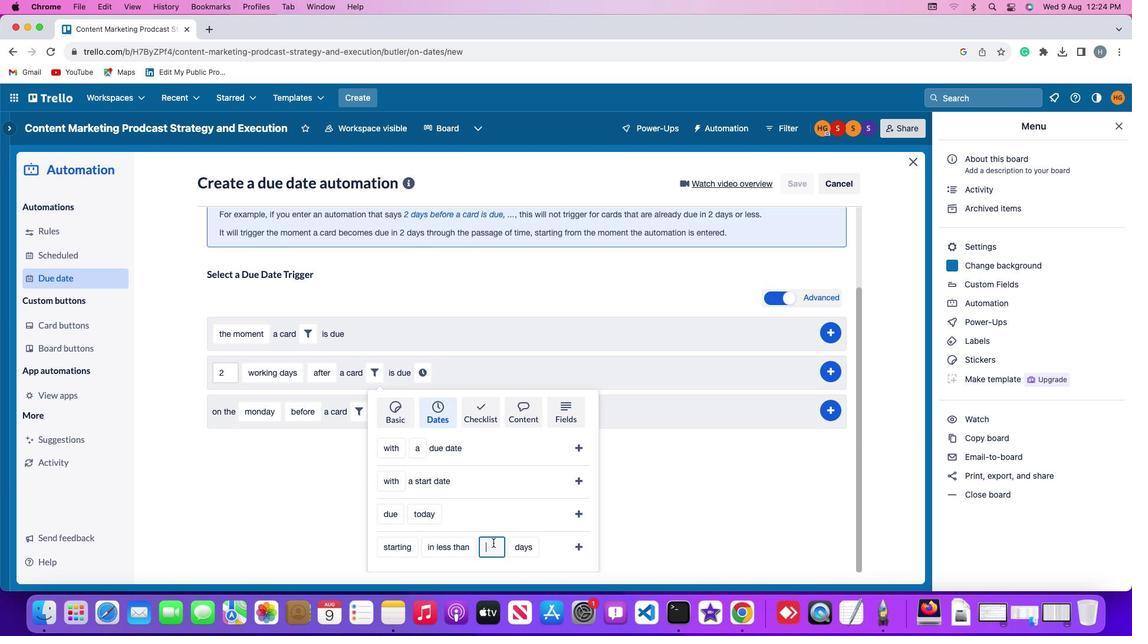
Action: Mouse moved to (493, 544)
Screenshot: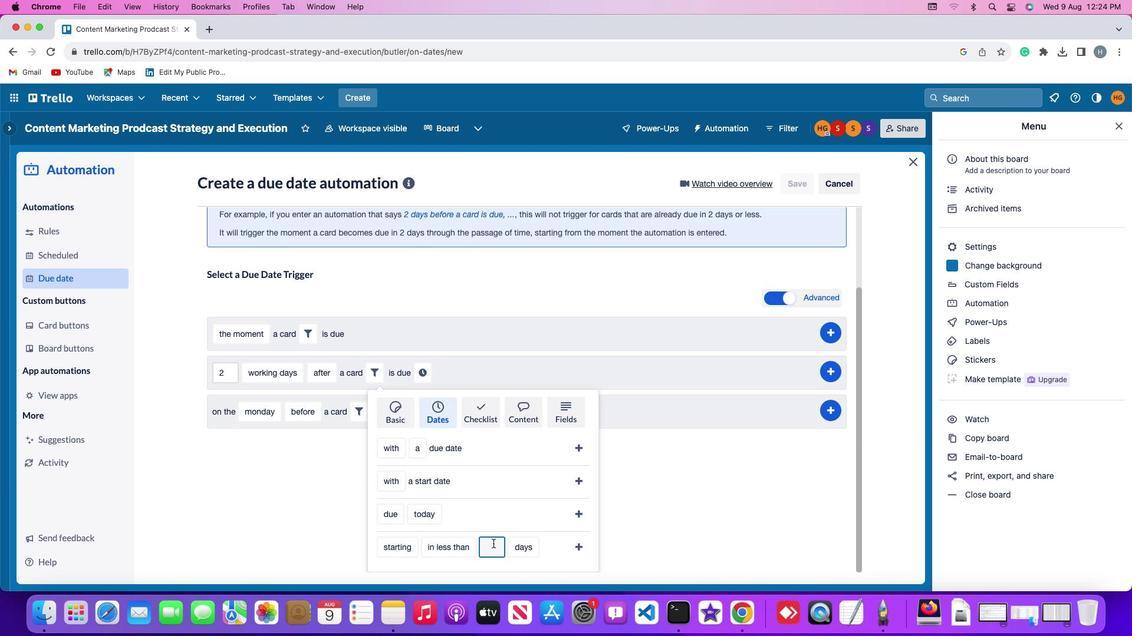
Action: Key pressed '1'
Screenshot: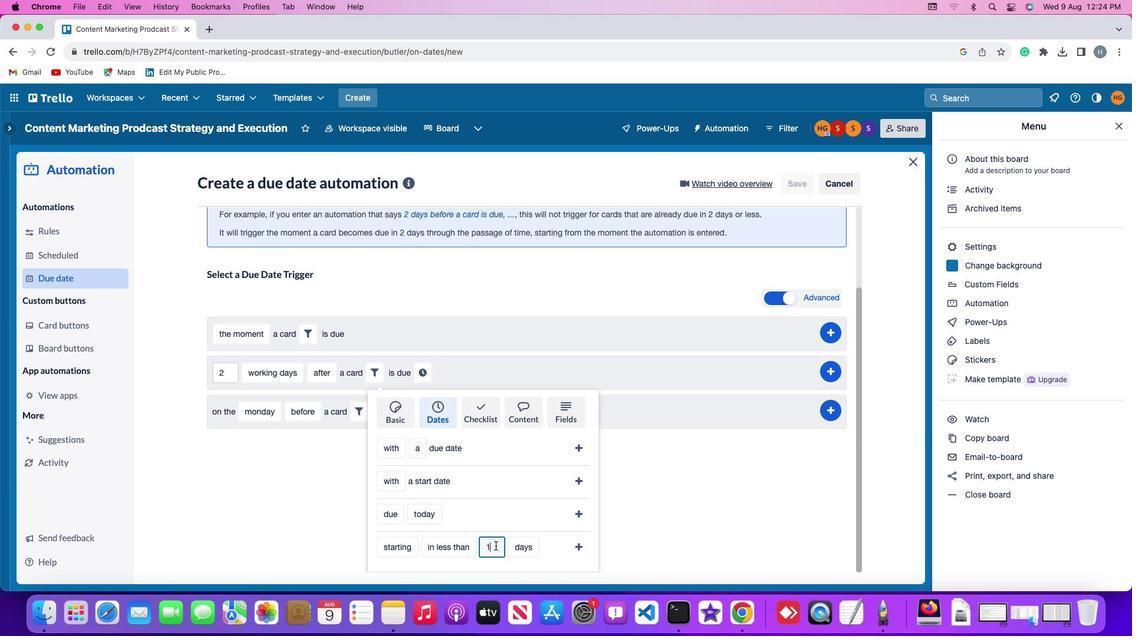 
Action: Mouse moved to (518, 552)
Screenshot: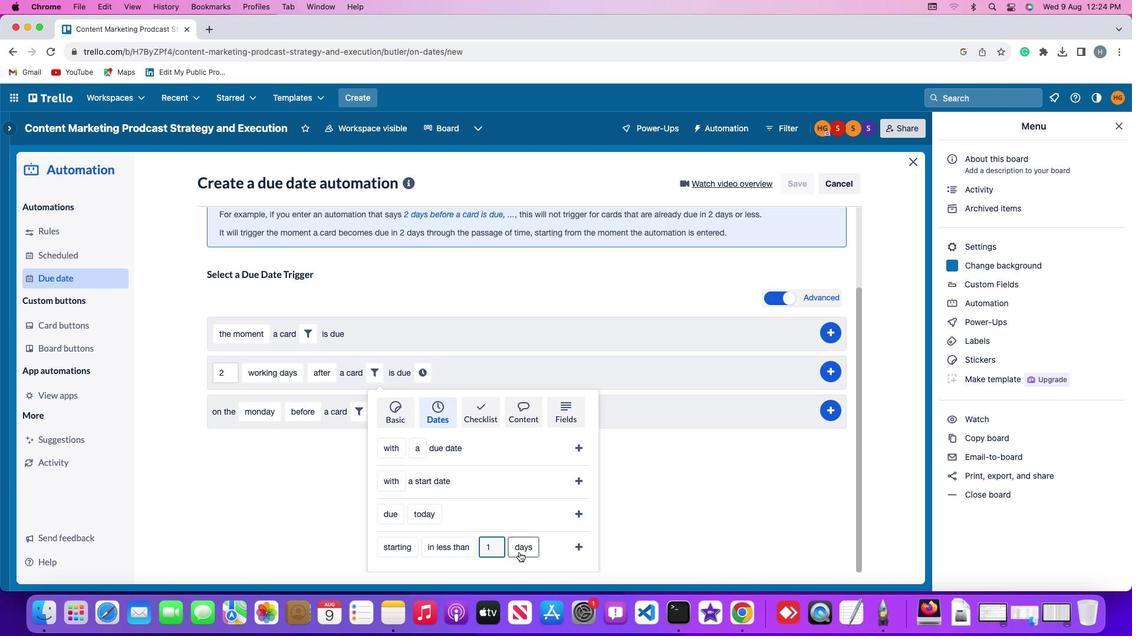 
Action: Mouse pressed left at (518, 552)
Screenshot: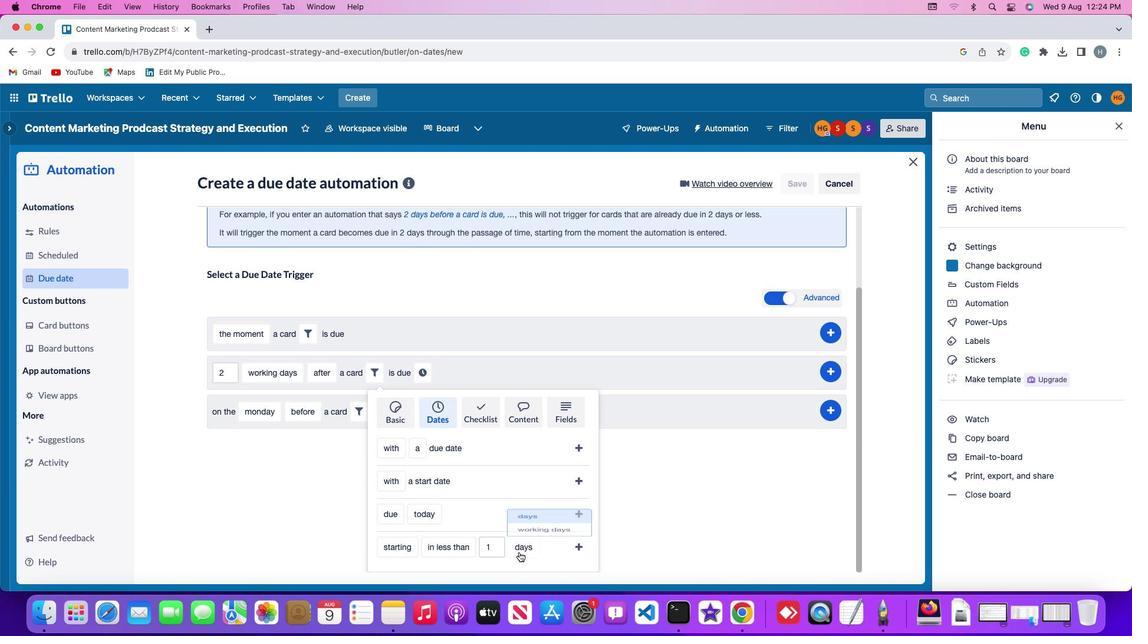 
Action: Mouse moved to (536, 505)
Screenshot: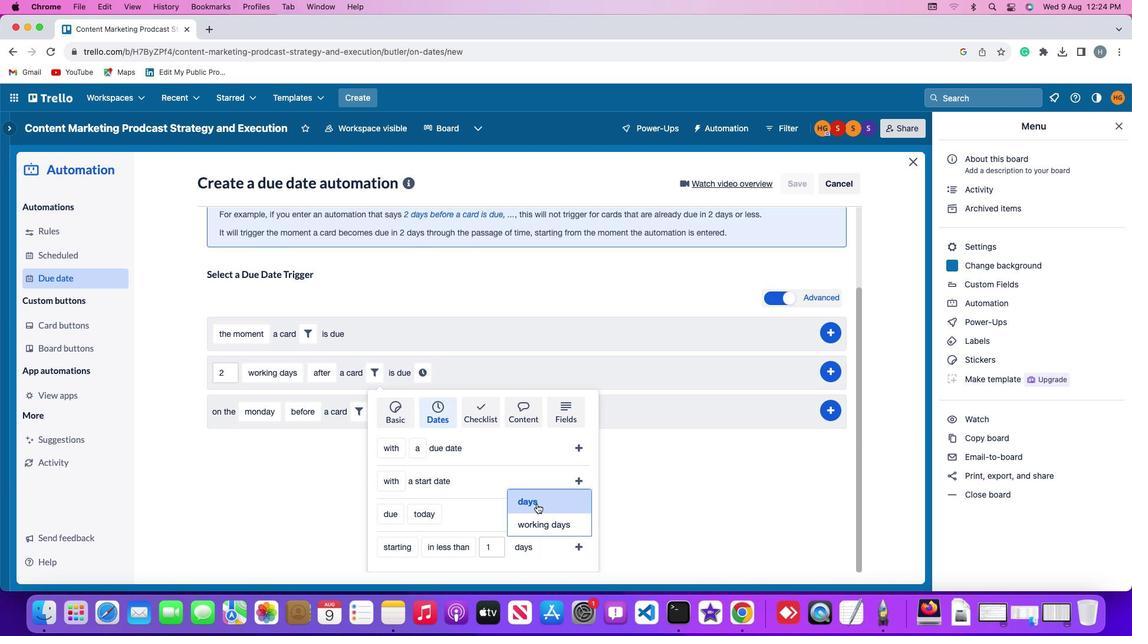 
Action: Mouse pressed left at (536, 505)
Screenshot: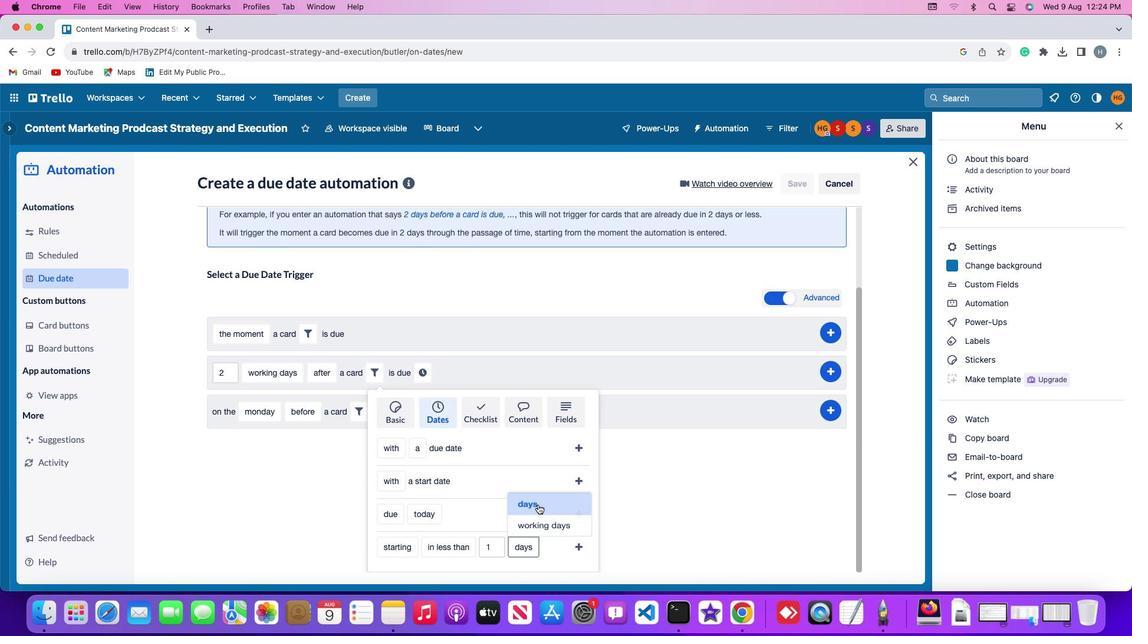 
Action: Mouse moved to (582, 547)
Screenshot: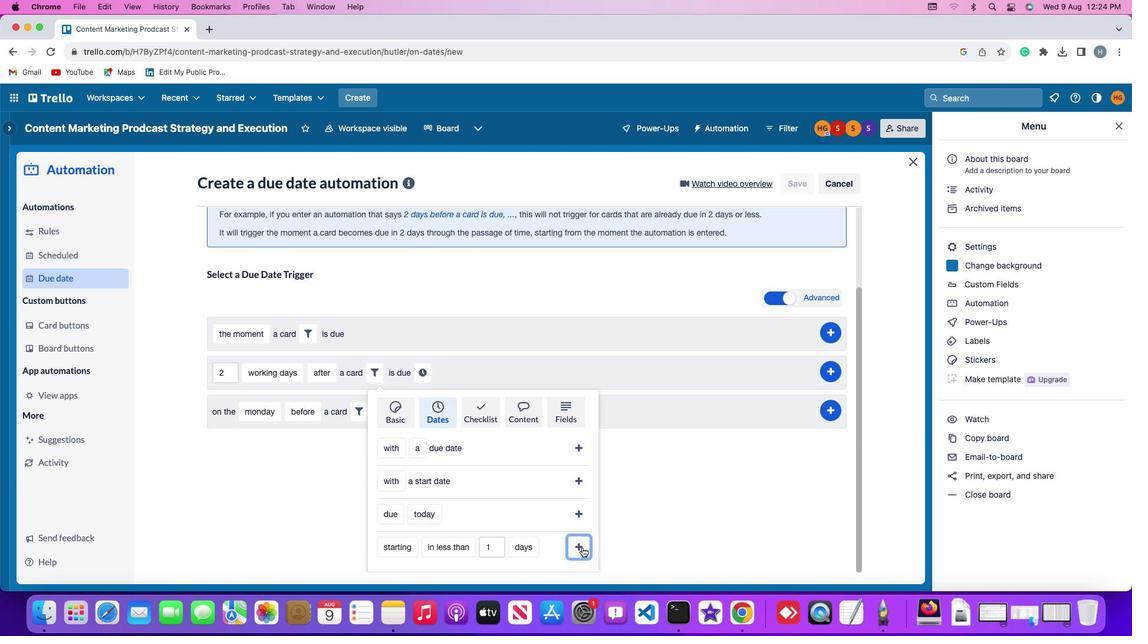 
Action: Mouse pressed left at (582, 547)
Screenshot: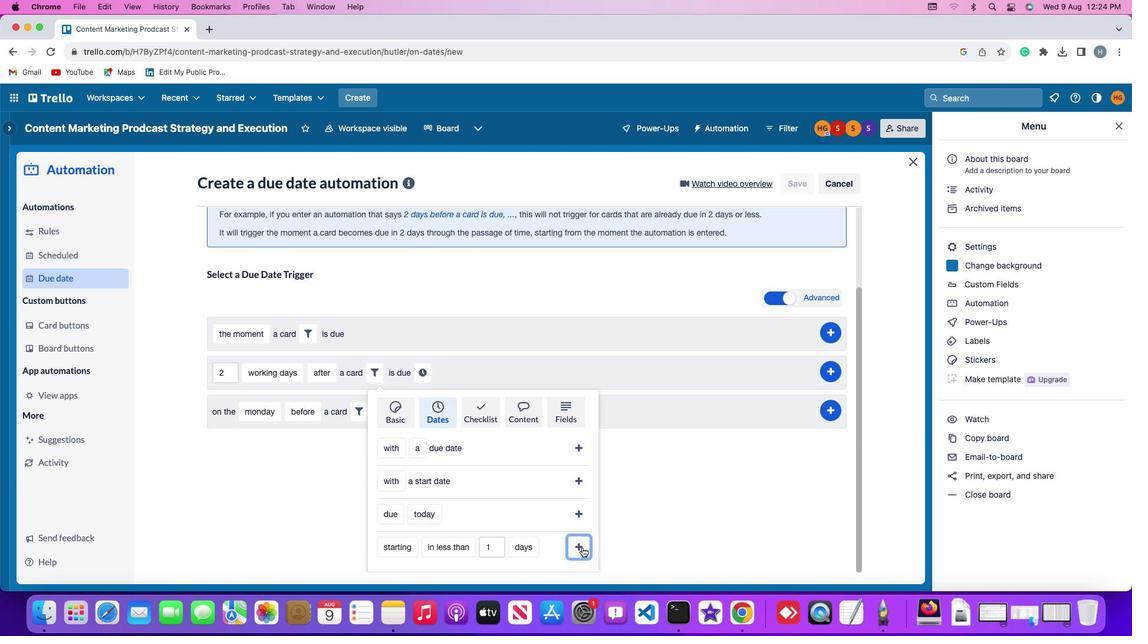 
Action: Mouse moved to (551, 471)
Screenshot: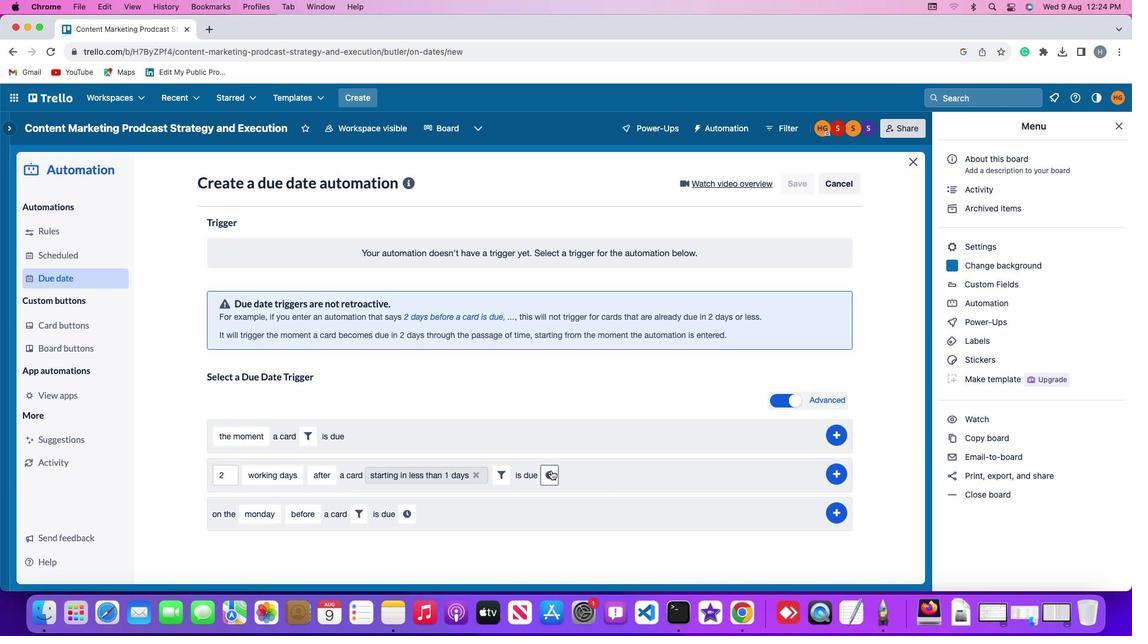 
Action: Mouse pressed left at (551, 471)
Screenshot: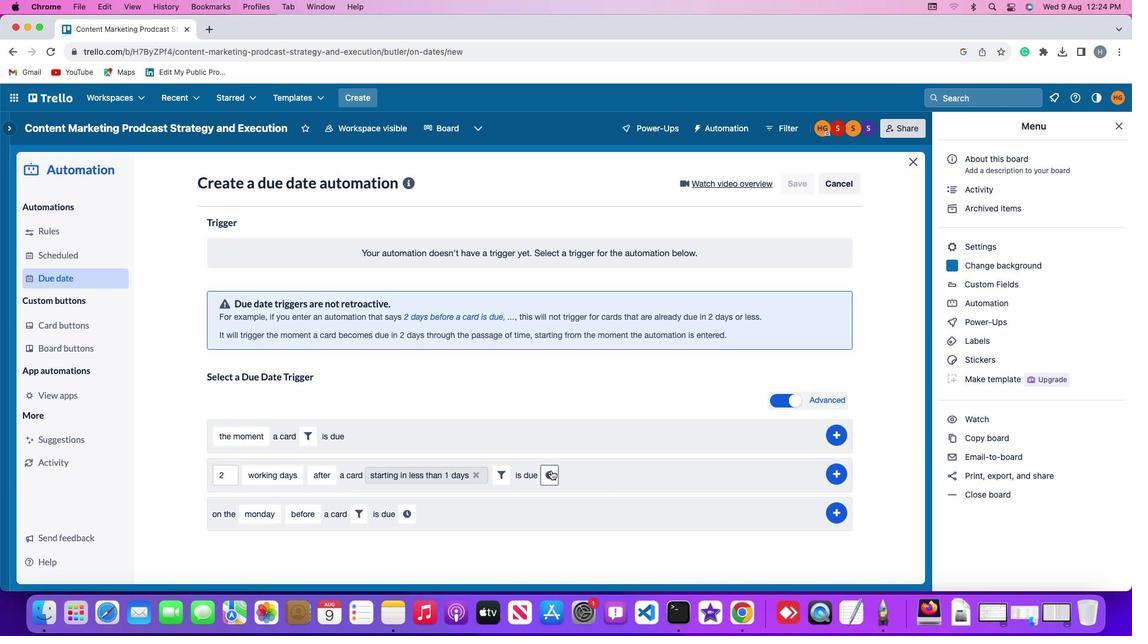 
Action: Mouse moved to (577, 475)
Screenshot: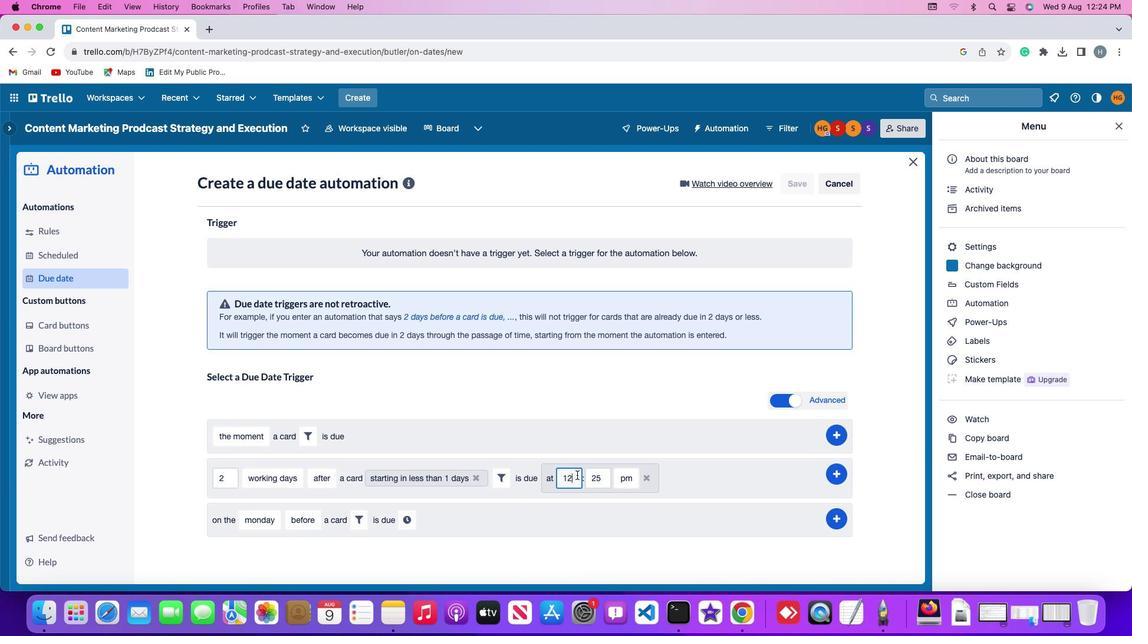 
Action: Mouse pressed left at (577, 475)
Screenshot: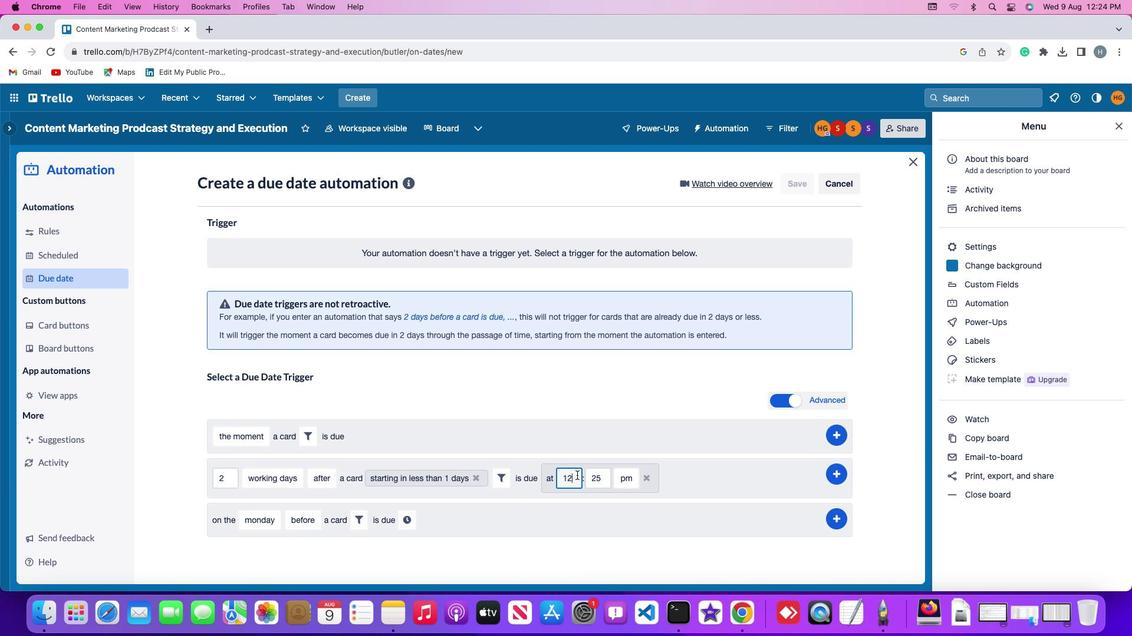 
Action: Key pressed Key.backspaceKey.backspace'1''1'
Screenshot: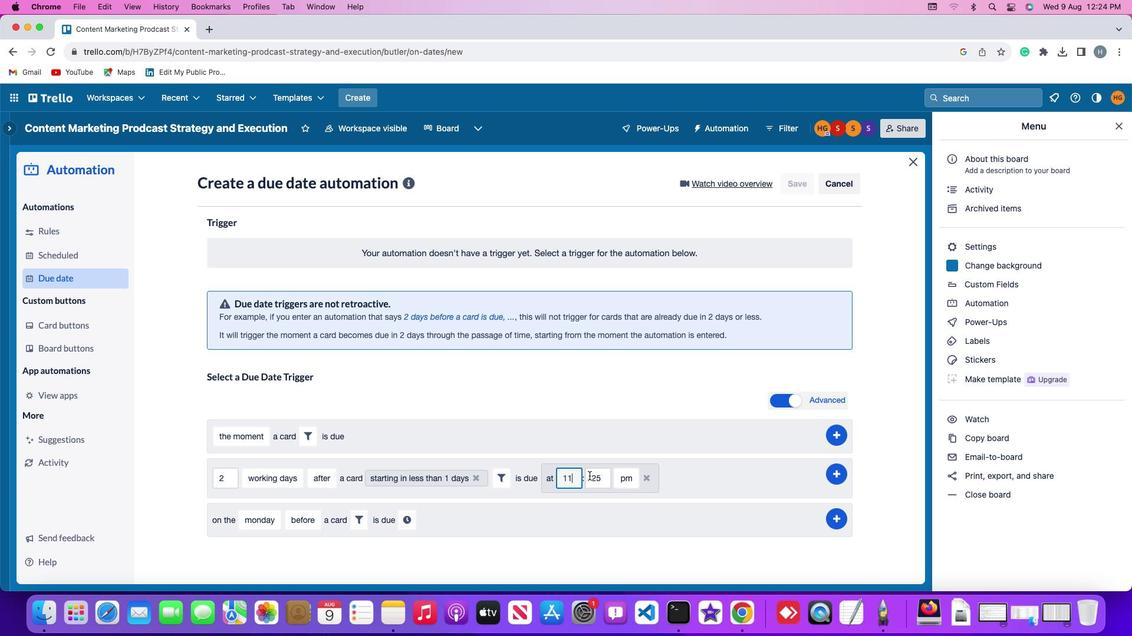 
Action: Mouse moved to (605, 477)
Screenshot: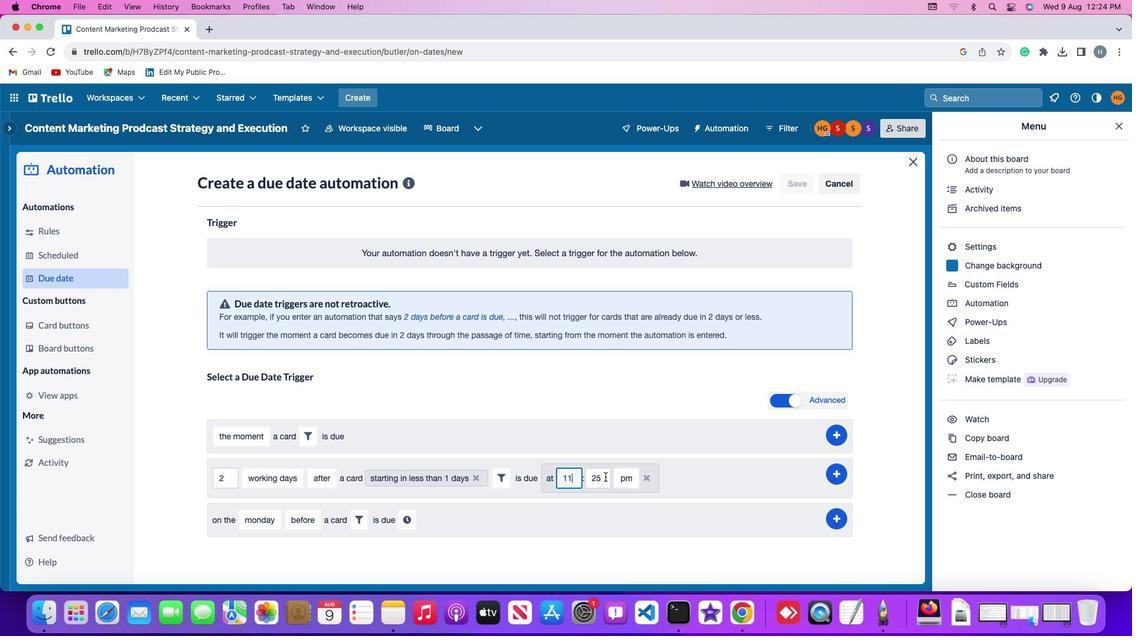 
Action: Mouse pressed left at (605, 477)
Screenshot: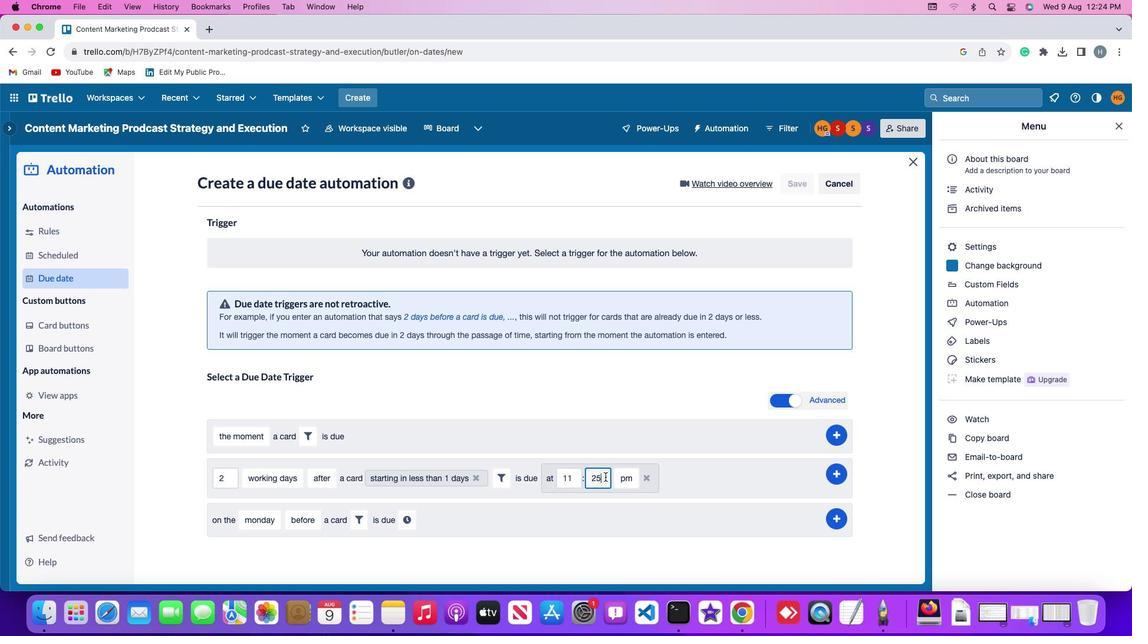 
Action: Key pressed Key.backspaceKey.backspace'0''0'
Screenshot: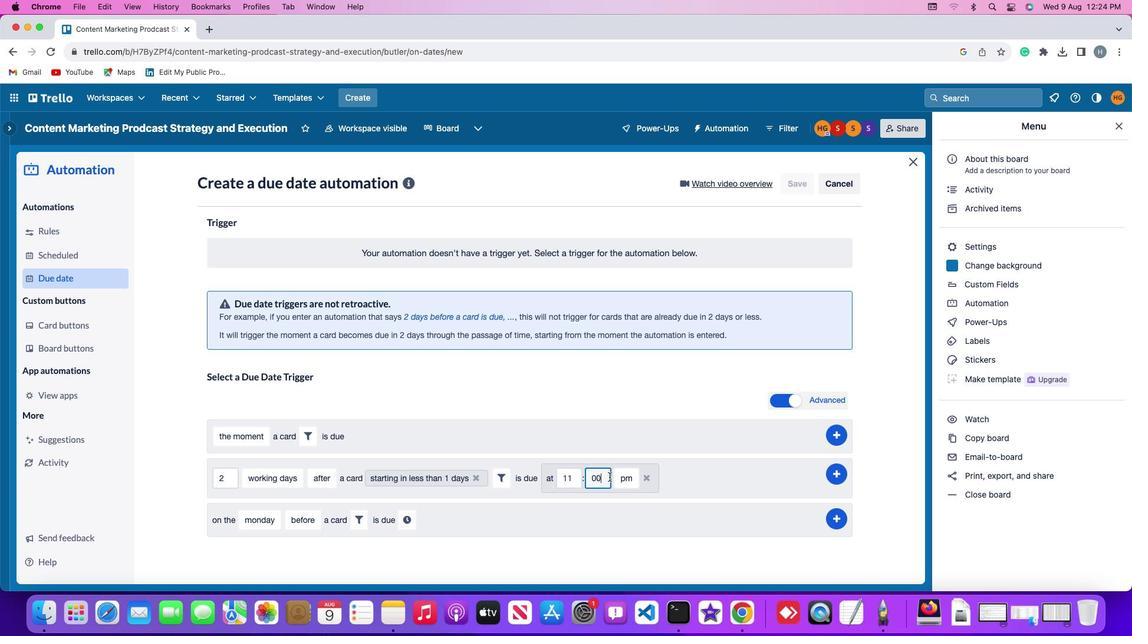 
Action: Mouse moved to (620, 477)
Screenshot: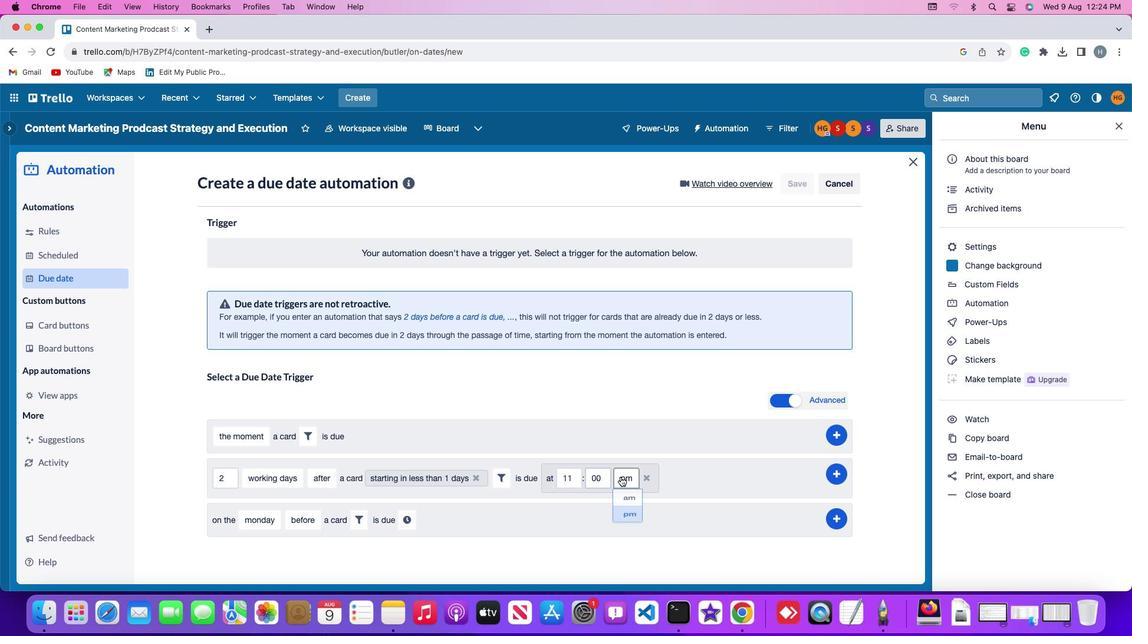 
Action: Mouse pressed left at (620, 477)
Screenshot: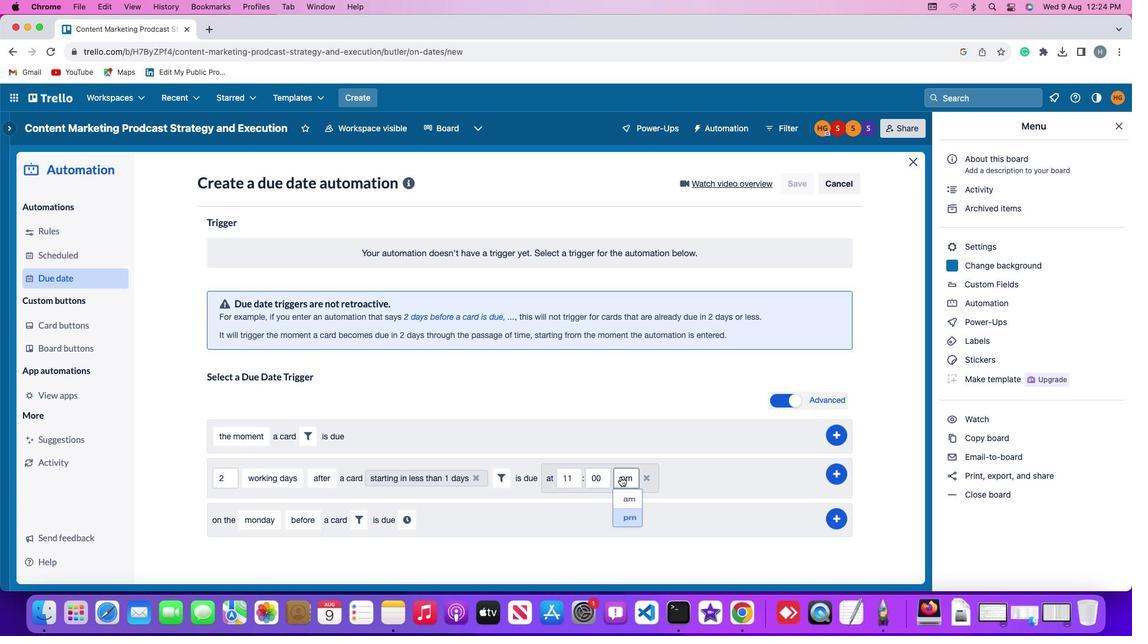 
Action: Mouse moved to (625, 497)
Screenshot: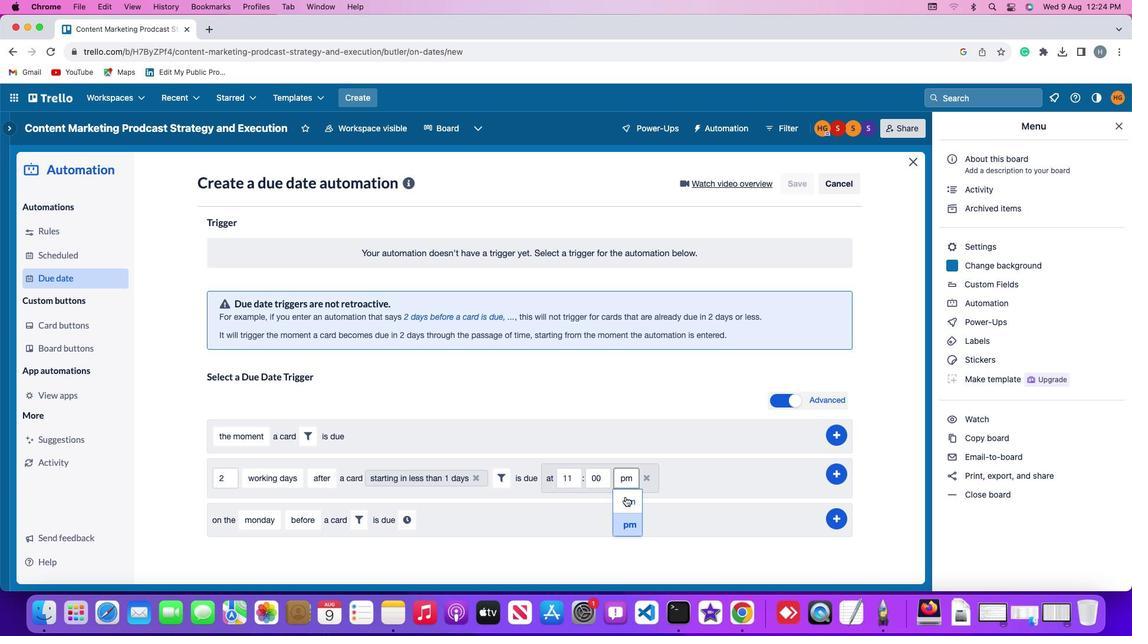 
Action: Mouse pressed left at (625, 497)
Screenshot: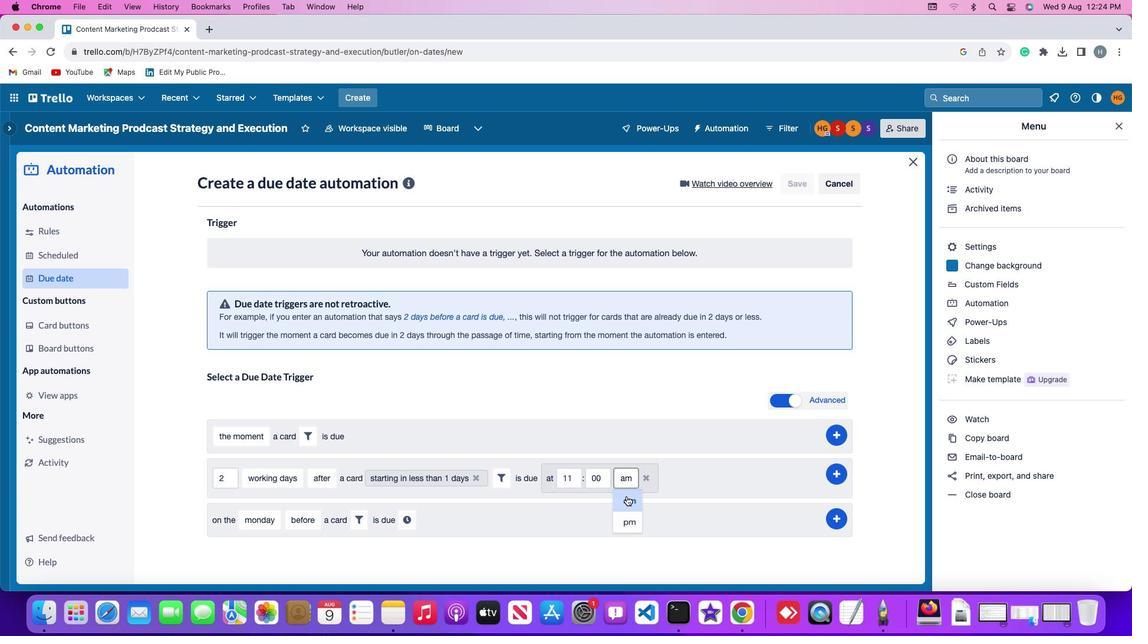 
Action: Mouse moved to (831, 472)
Screenshot: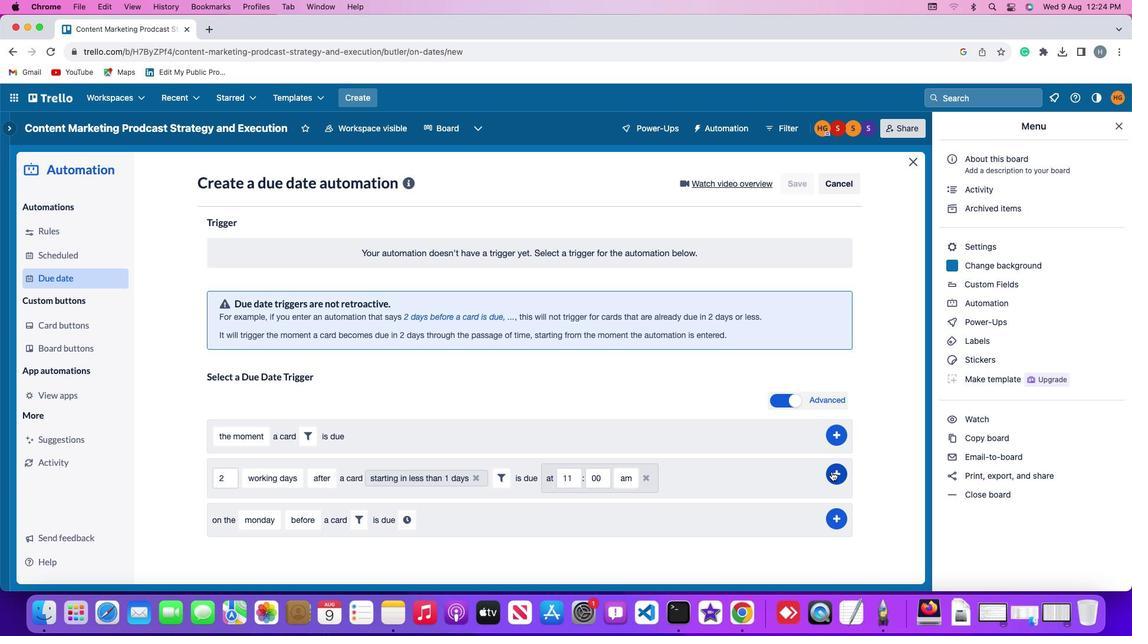 
Action: Mouse pressed left at (831, 472)
Screenshot: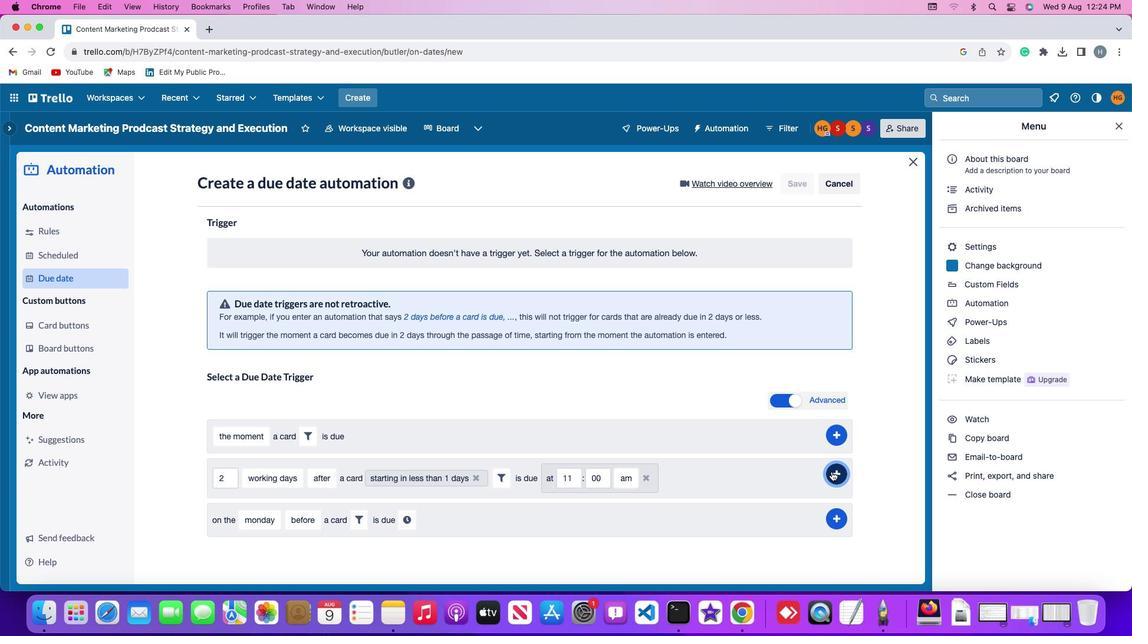 
Action: Mouse moved to (880, 356)
Screenshot: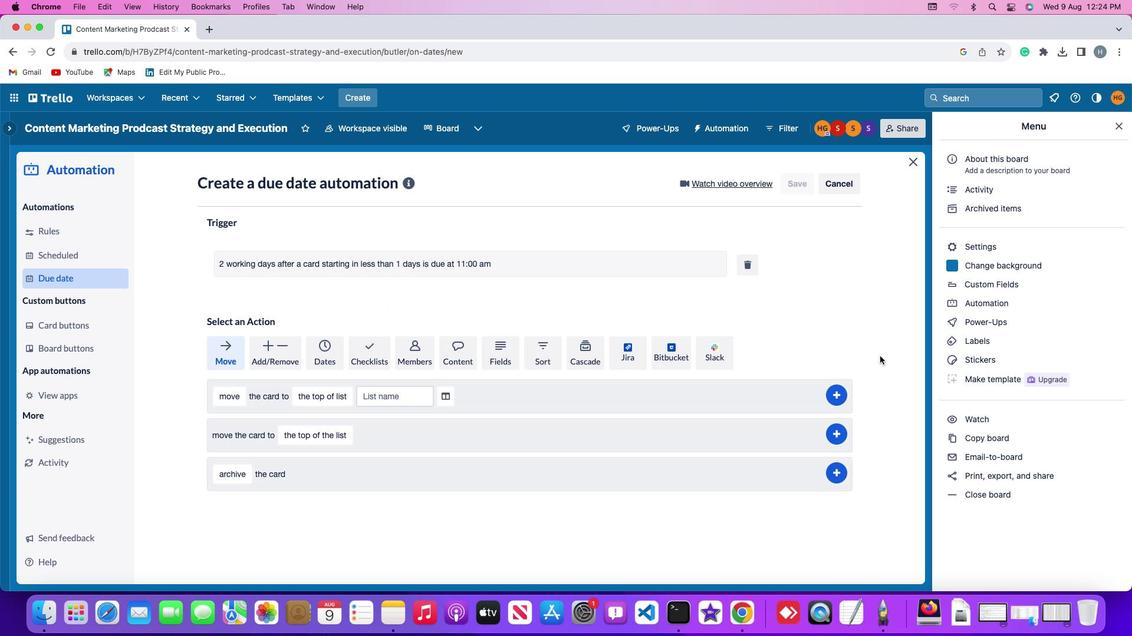
